 Task: Add a signature Alex Clark containing All the best, Alex Clark to email address softage.10@softage.net and add a folder IT security
Action: Mouse moved to (1299, 165)
Screenshot: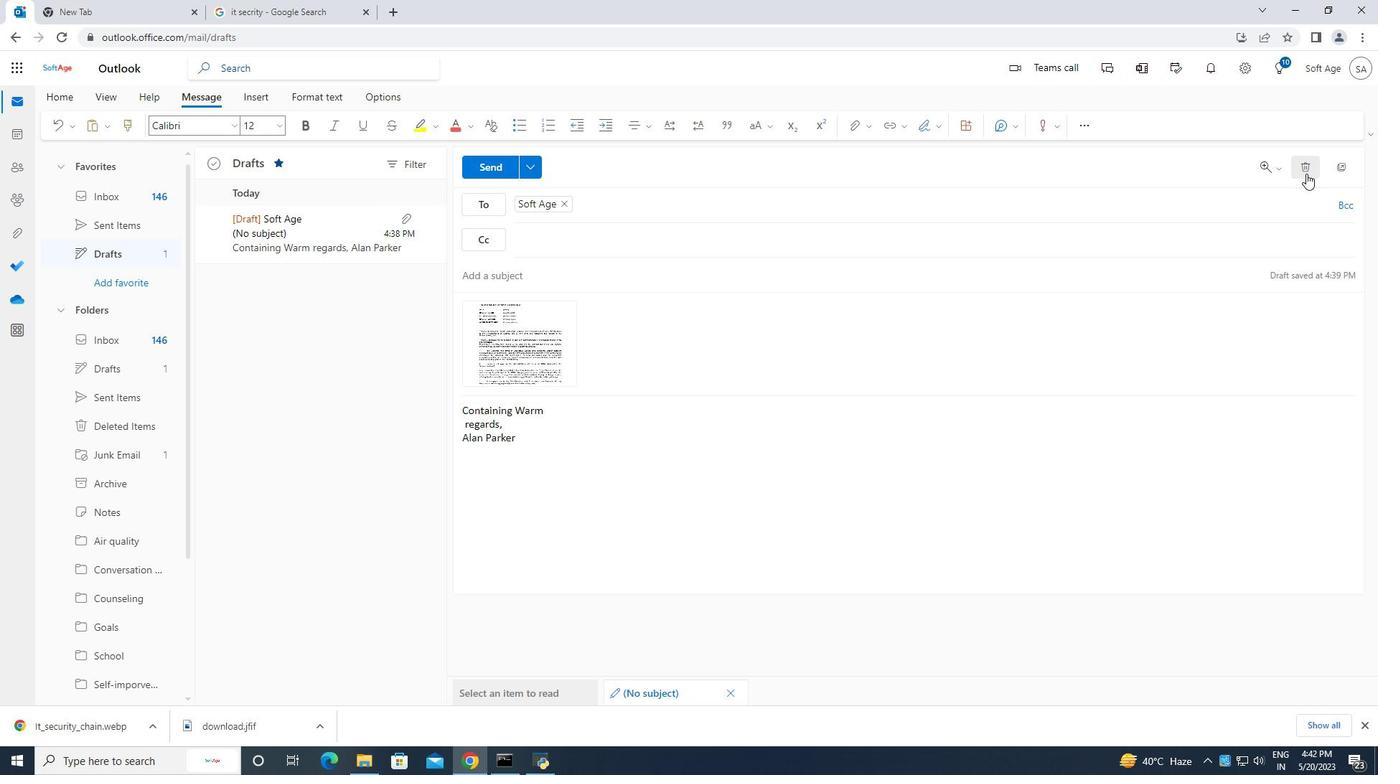 
Action: Mouse pressed left at (1299, 165)
Screenshot: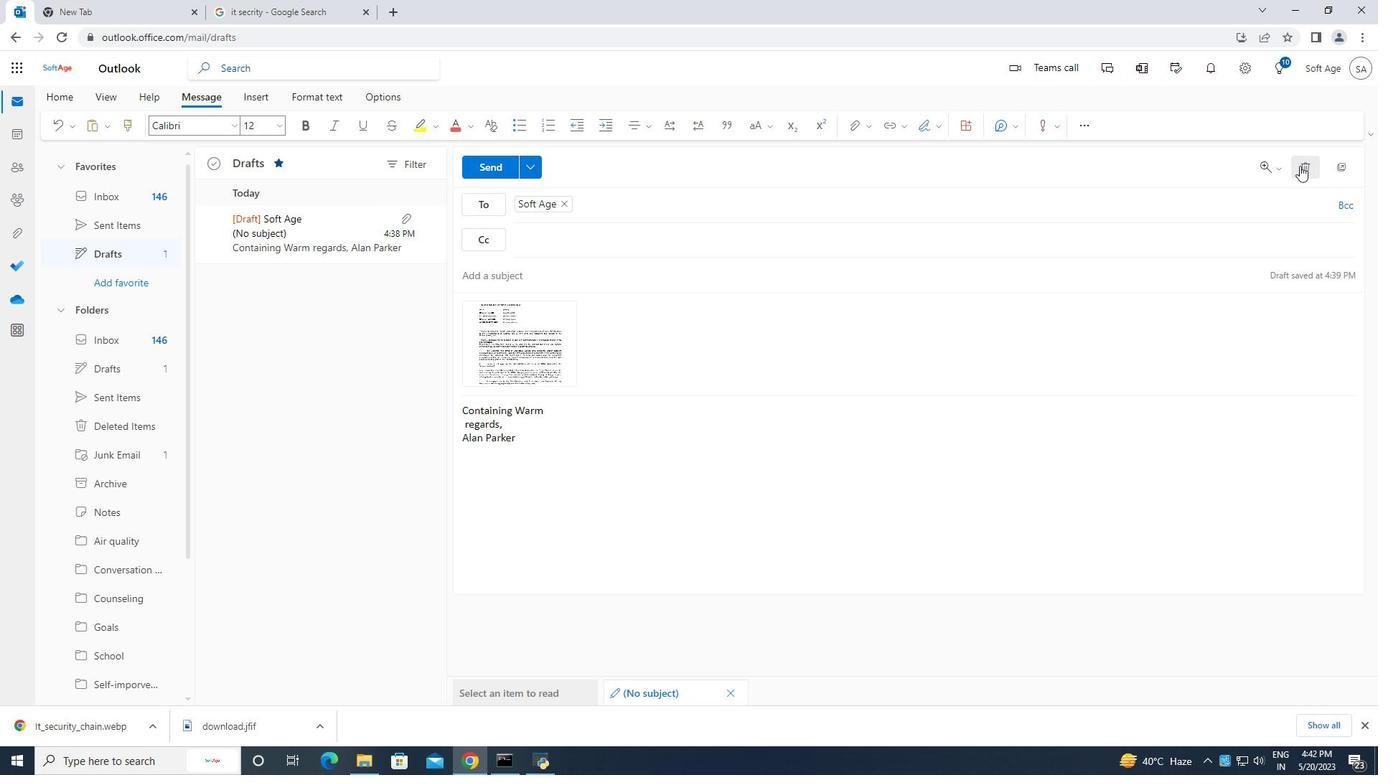 
Action: Mouse moved to (685, 410)
Screenshot: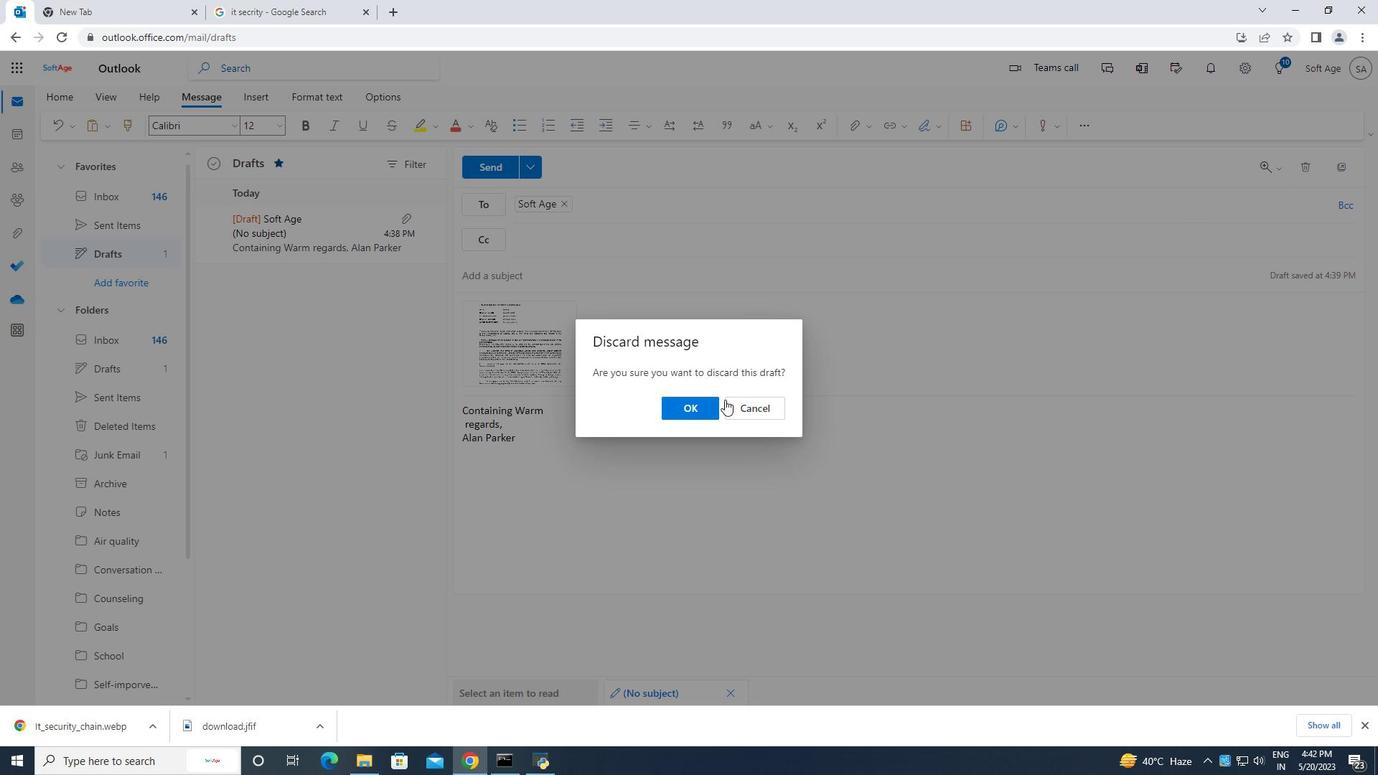 
Action: Mouse pressed left at (685, 410)
Screenshot: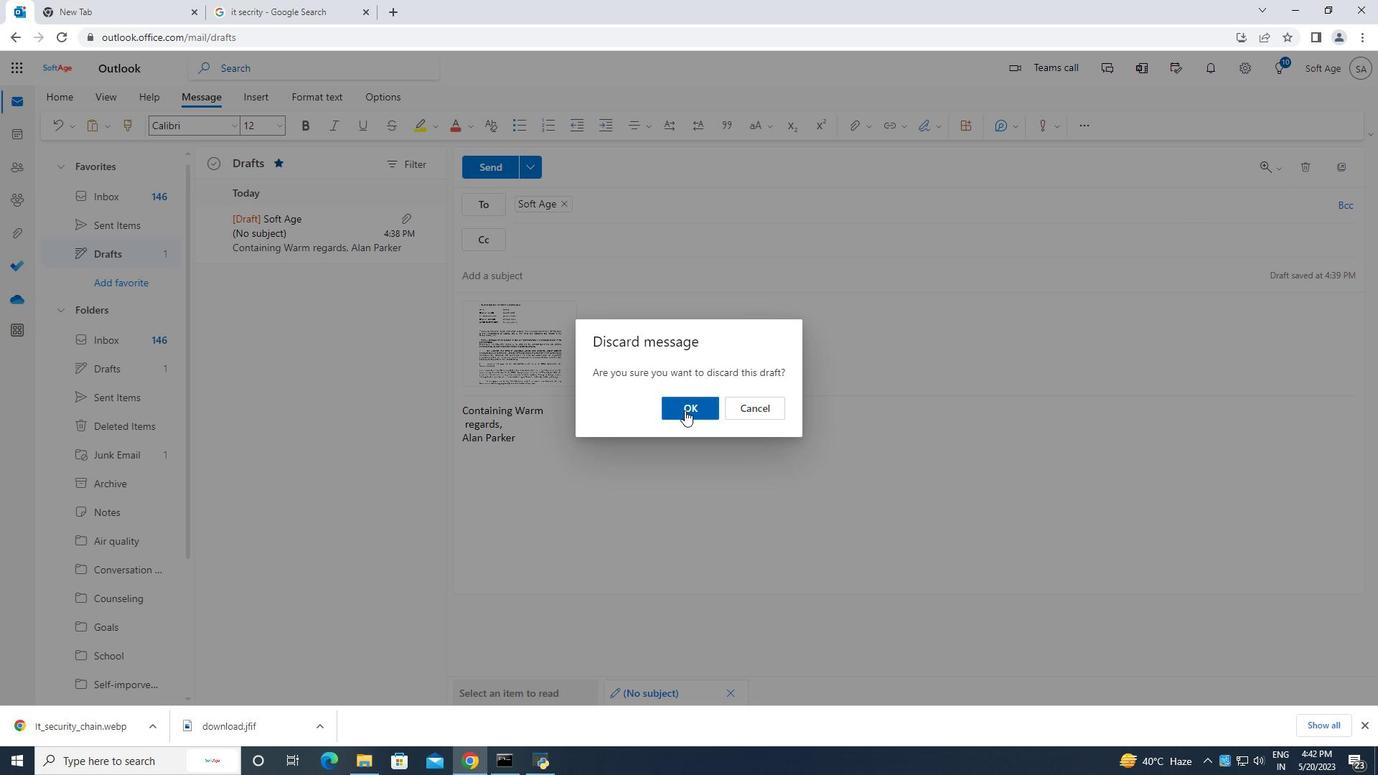 
Action: Mouse moved to (116, 125)
Screenshot: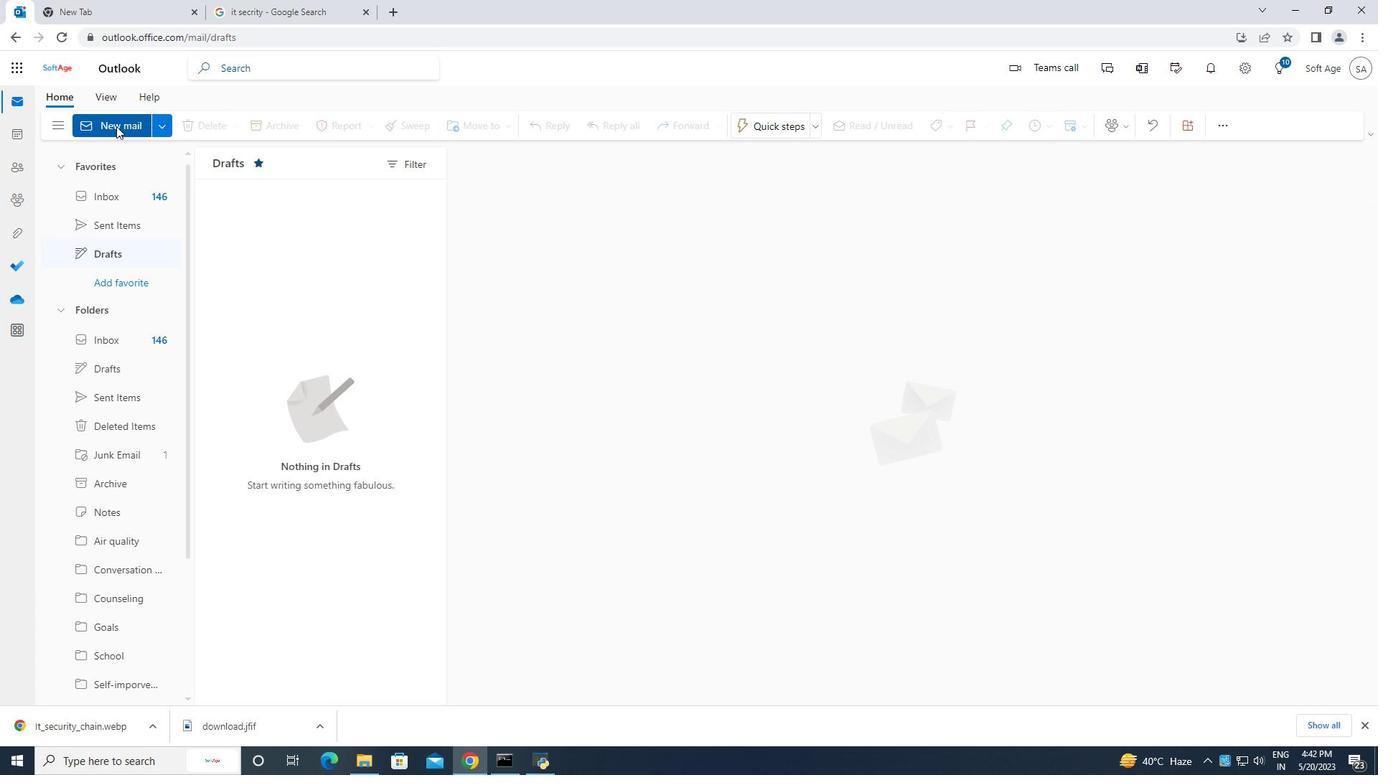 
Action: Mouse pressed left at (116, 125)
Screenshot: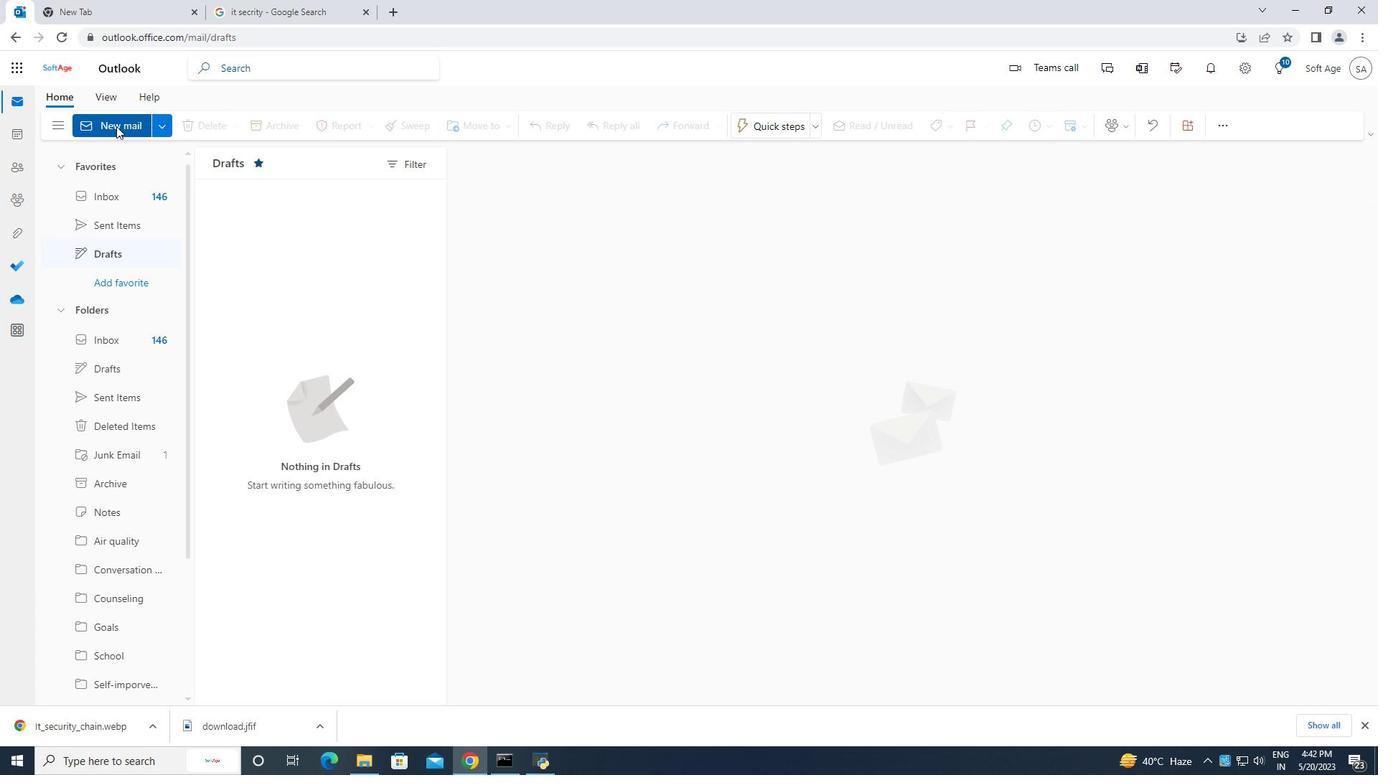 
Action: Mouse moved to (928, 125)
Screenshot: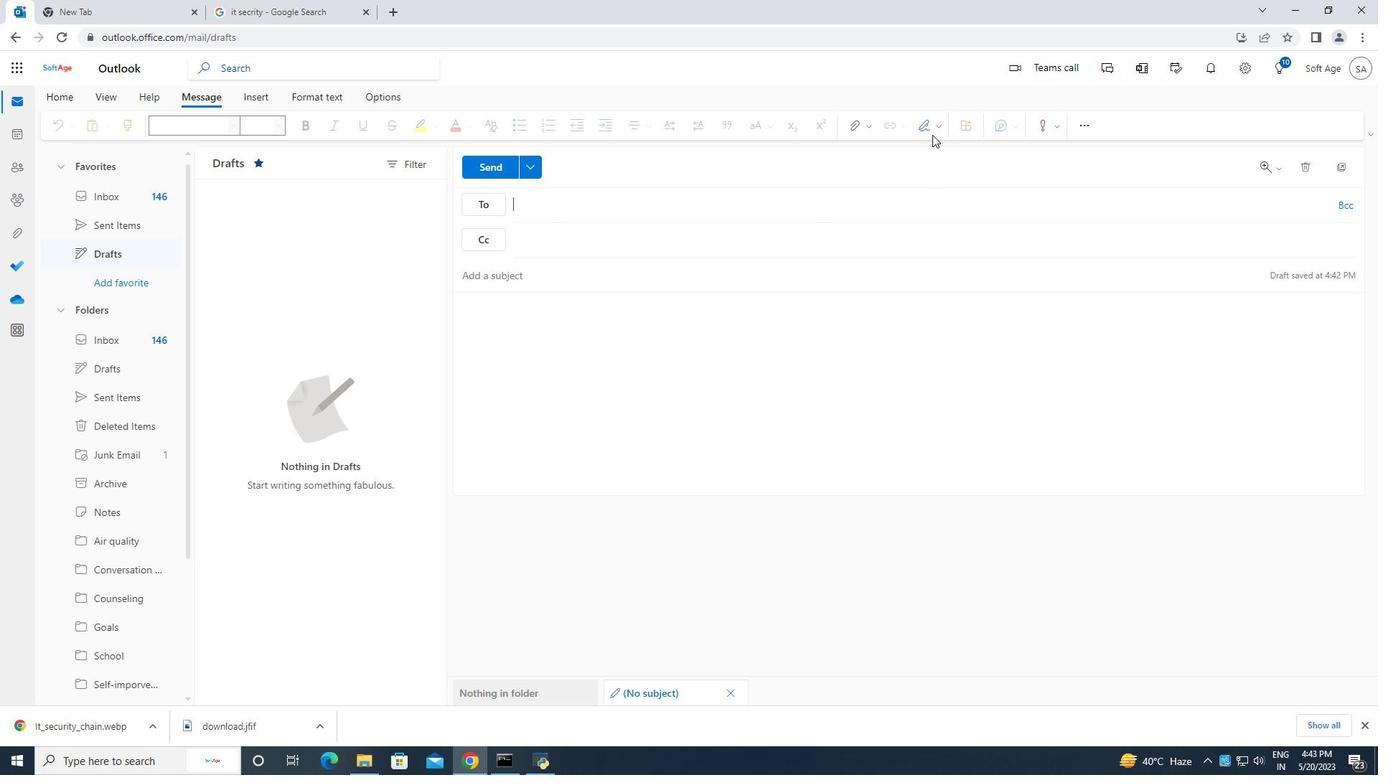 
Action: Mouse pressed left at (928, 125)
Screenshot: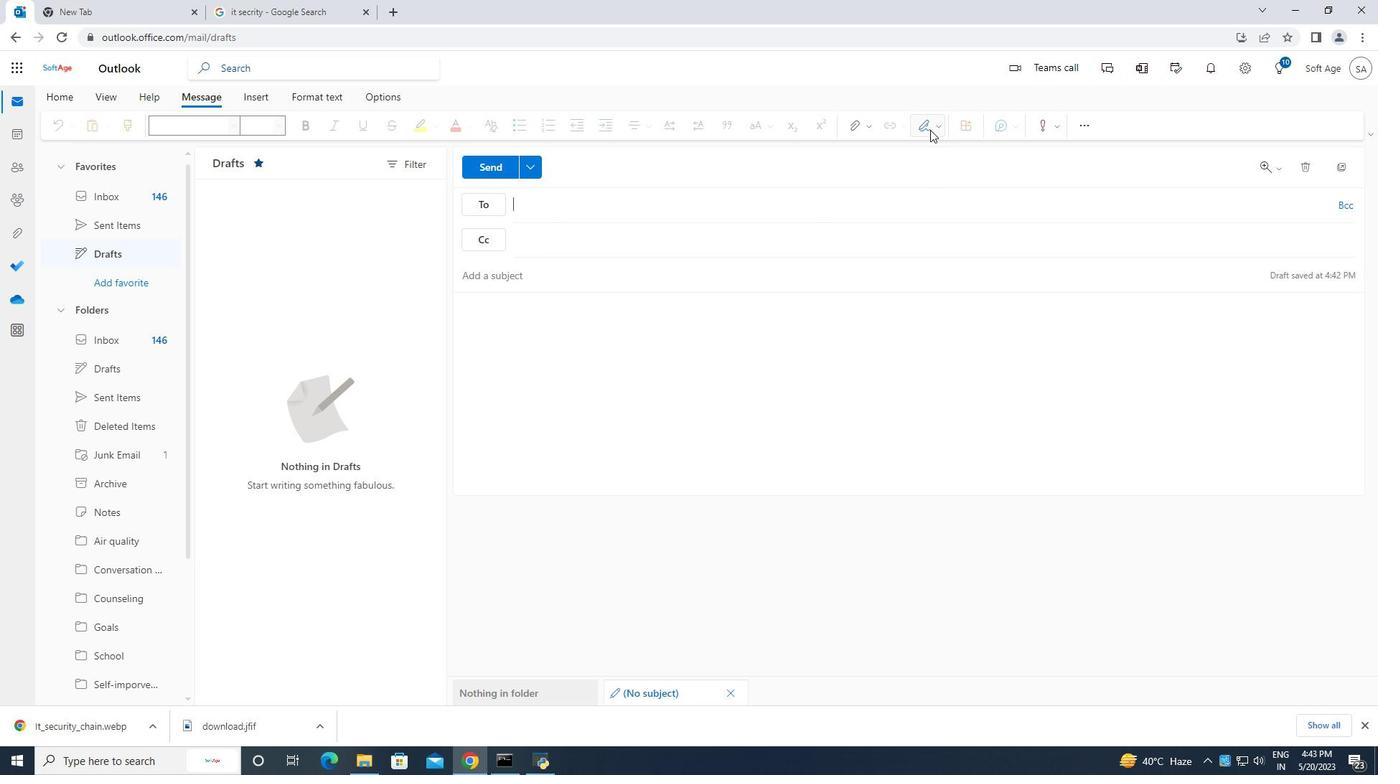 
Action: Mouse moved to (906, 180)
Screenshot: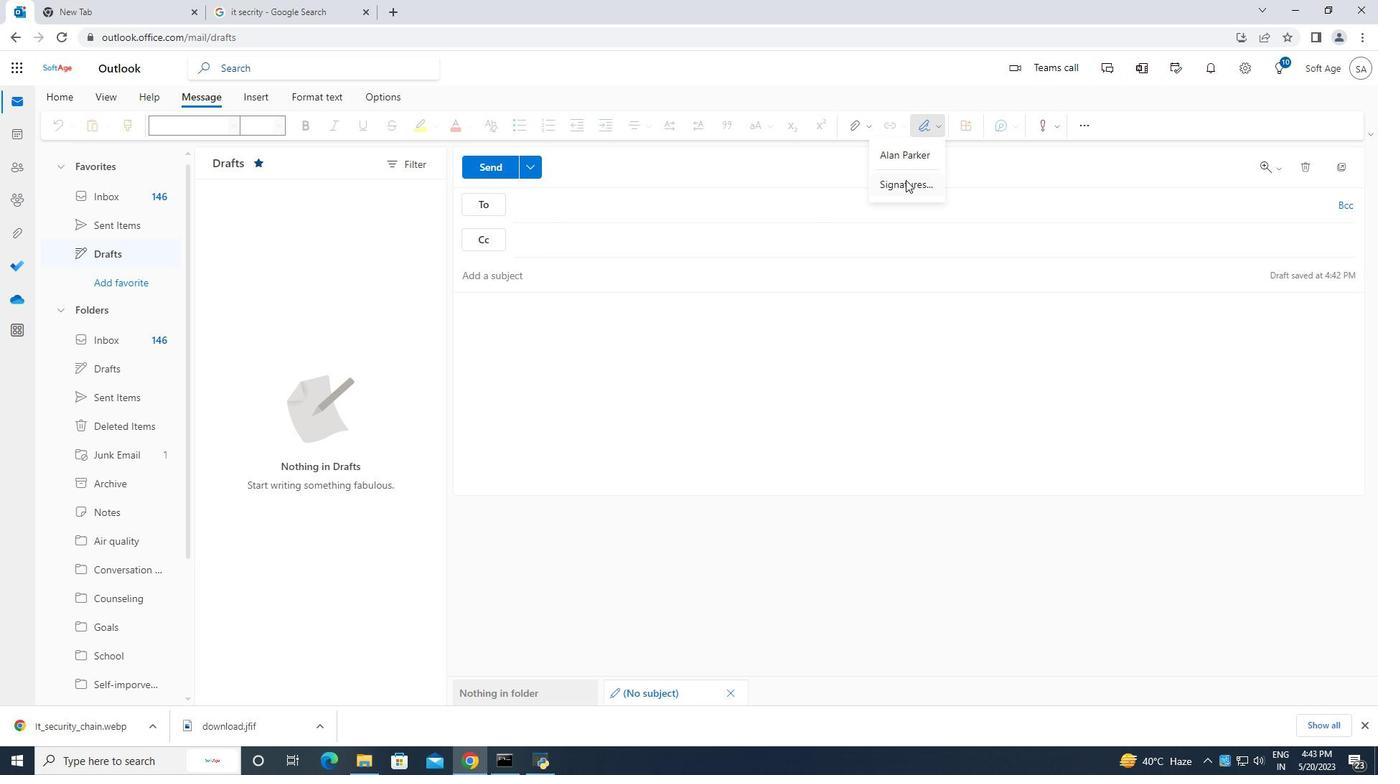 
Action: Mouse pressed left at (906, 180)
Screenshot: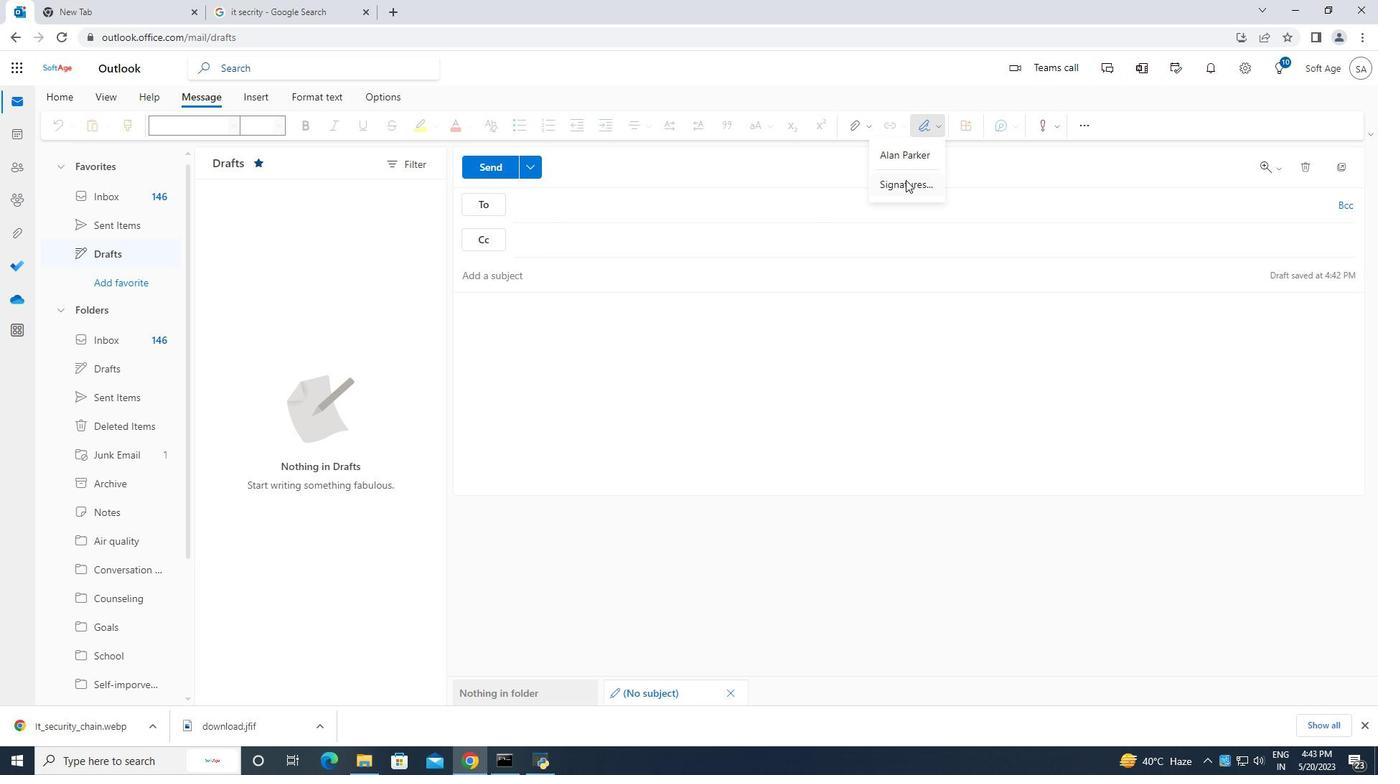 
Action: Mouse moved to (975, 243)
Screenshot: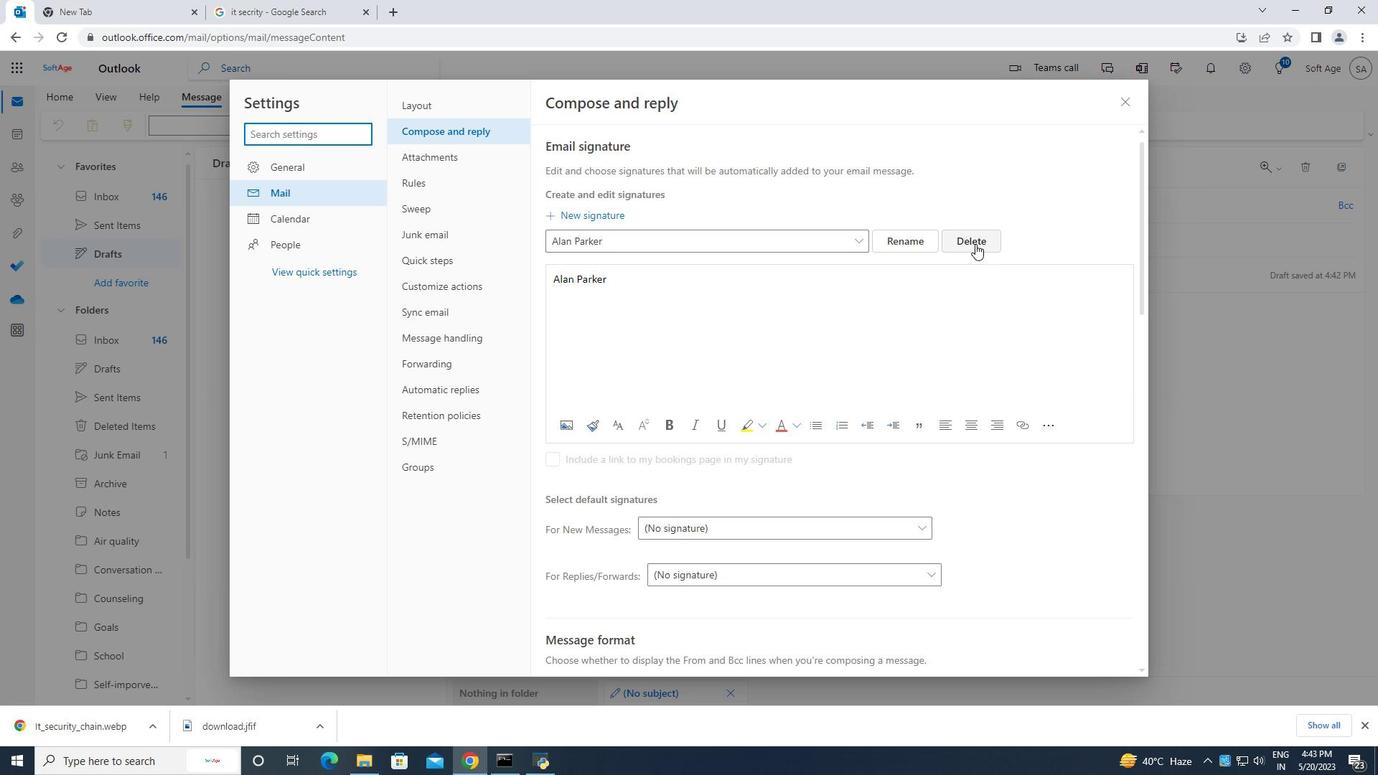 
Action: Mouse pressed left at (975, 243)
Screenshot: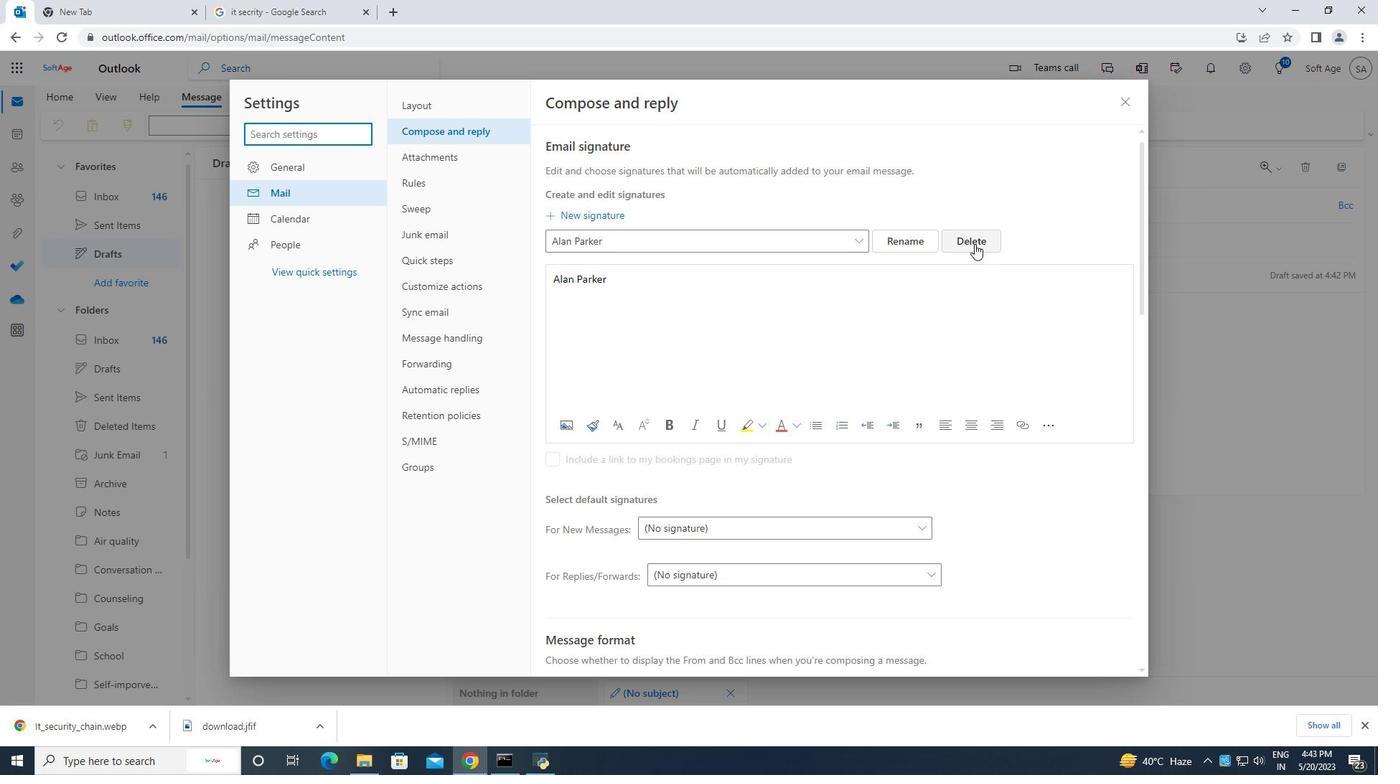 
Action: Mouse moved to (612, 238)
Screenshot: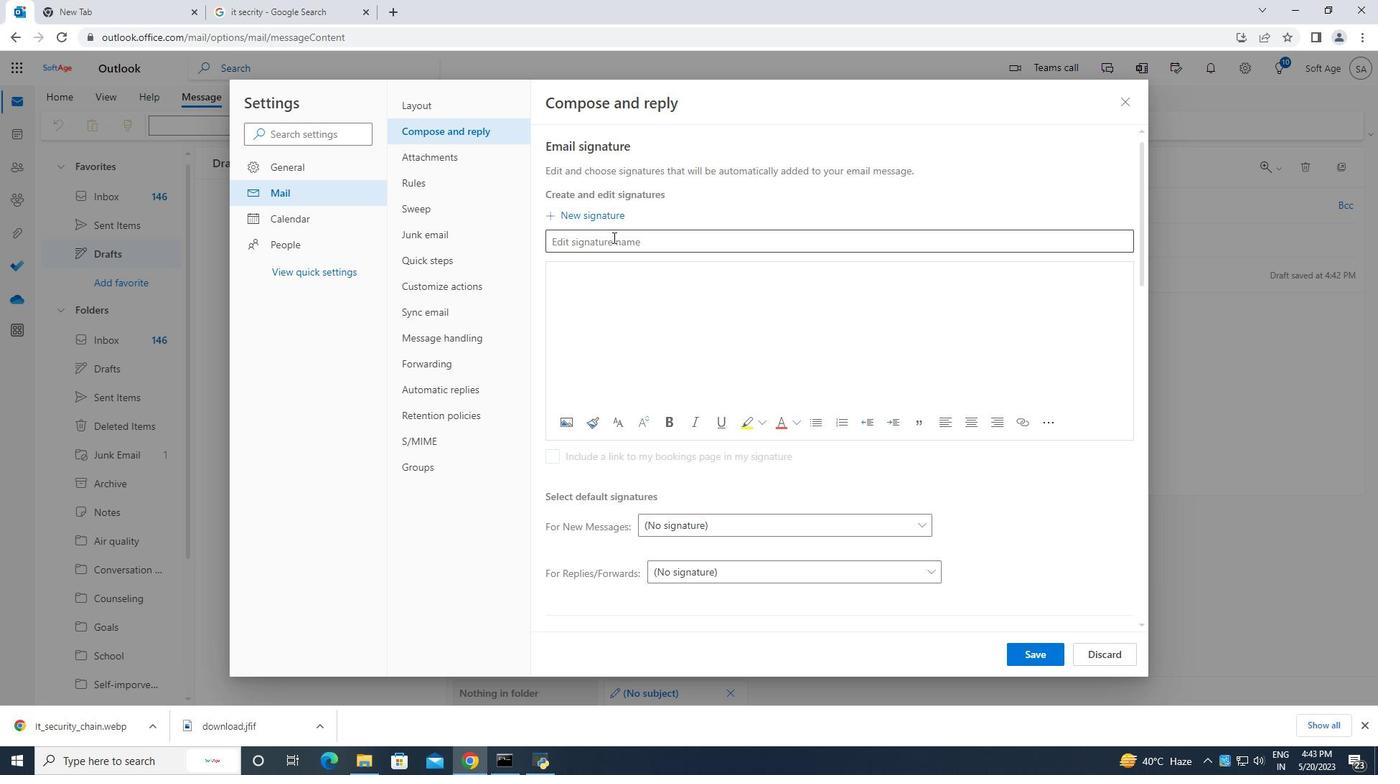 
Action: Mouse pressed left at (612, 238)
Screenshot: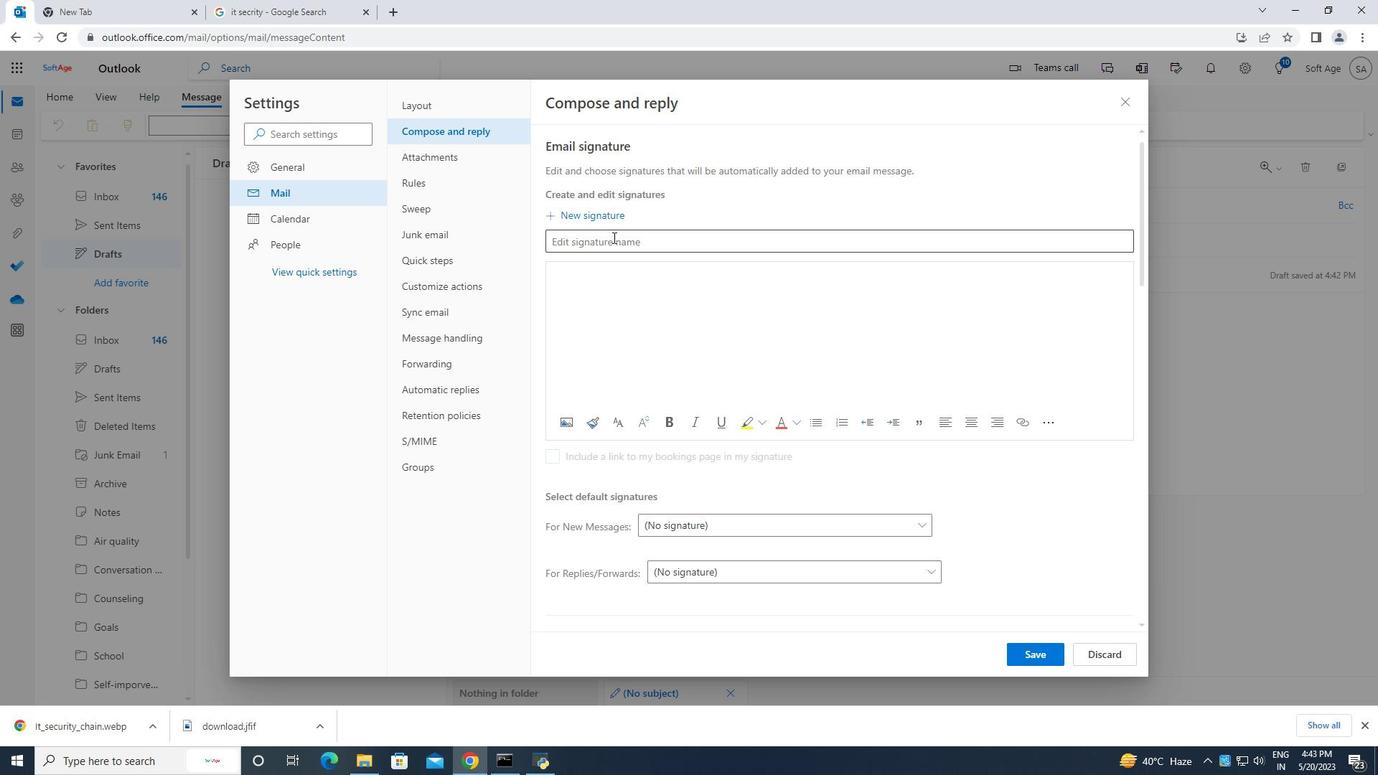 
Action: Mouse moved to (612, 239)
Screenshot: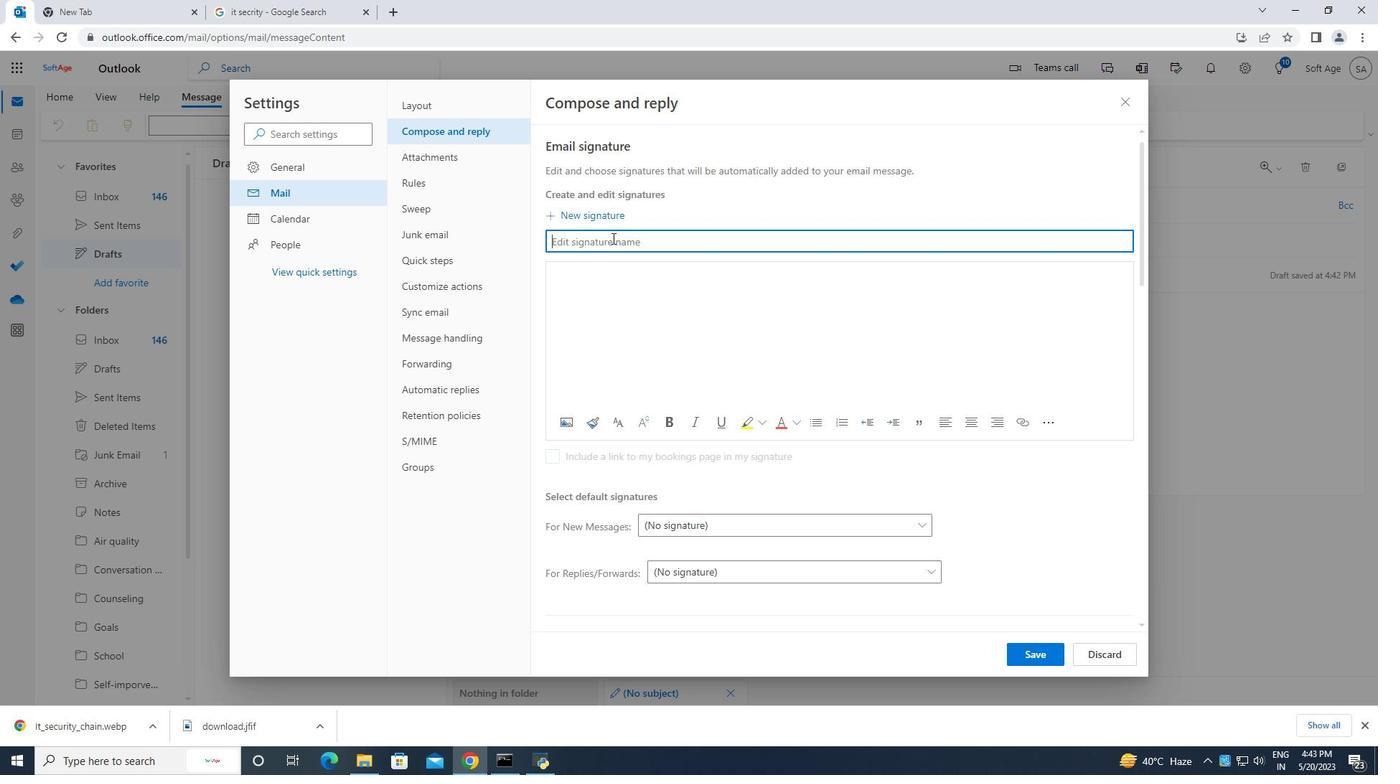 
Action: Key pressed <Key.caps_lock>A<Key.caps_lock>lex<Key.space><Key.caps_lock>C<Key.caps_lock>lark<Key.space>
Screenshot: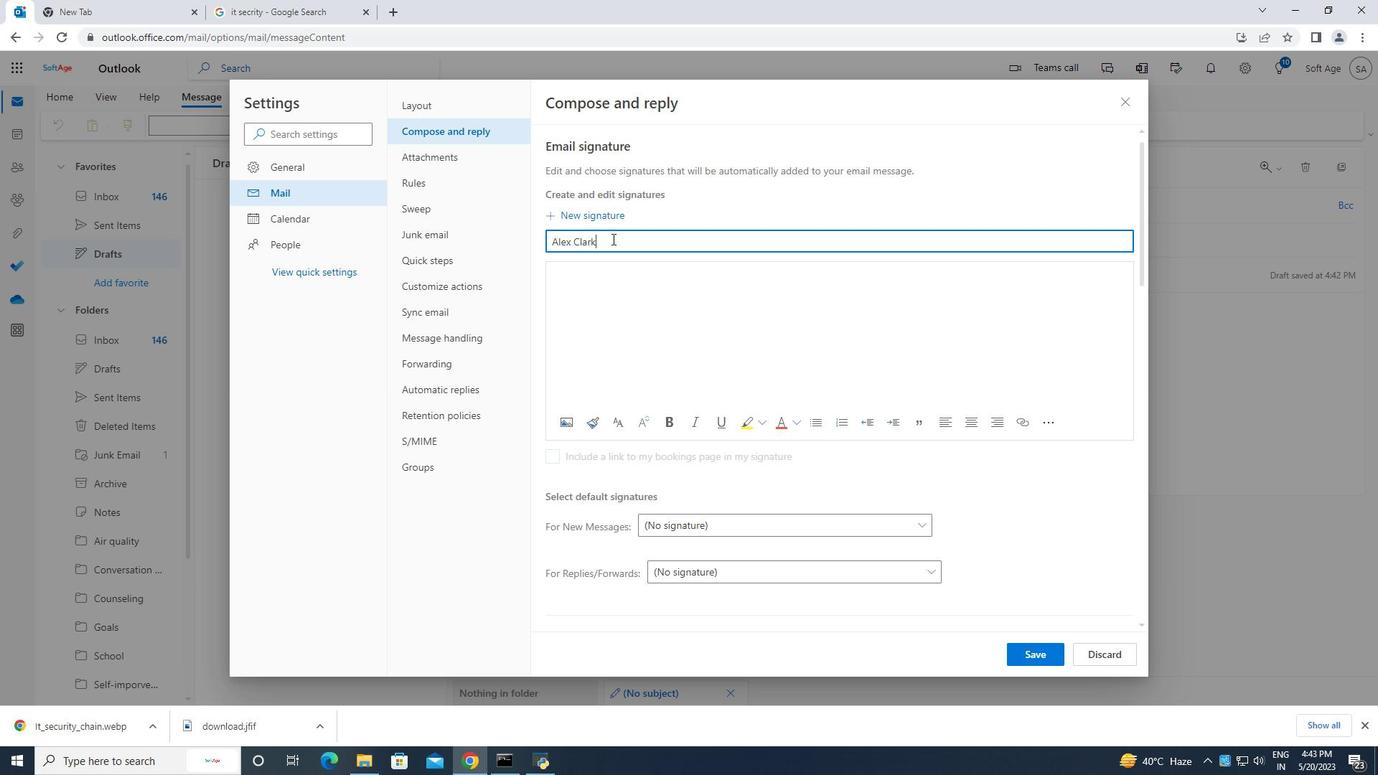 
Action: Mouse moved to (618, 277)
Screenshot: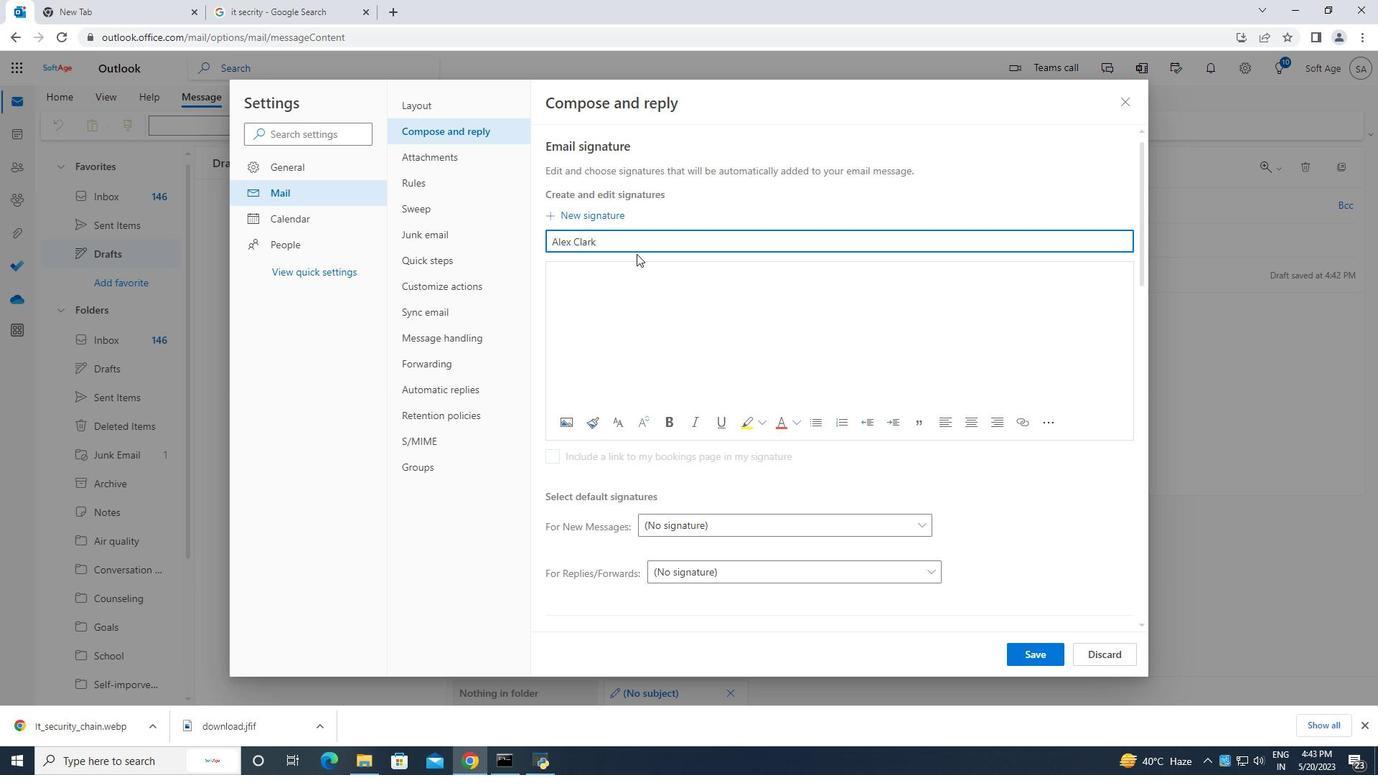 
Action: Mouse pressed left at (618, 277)
Screenshot: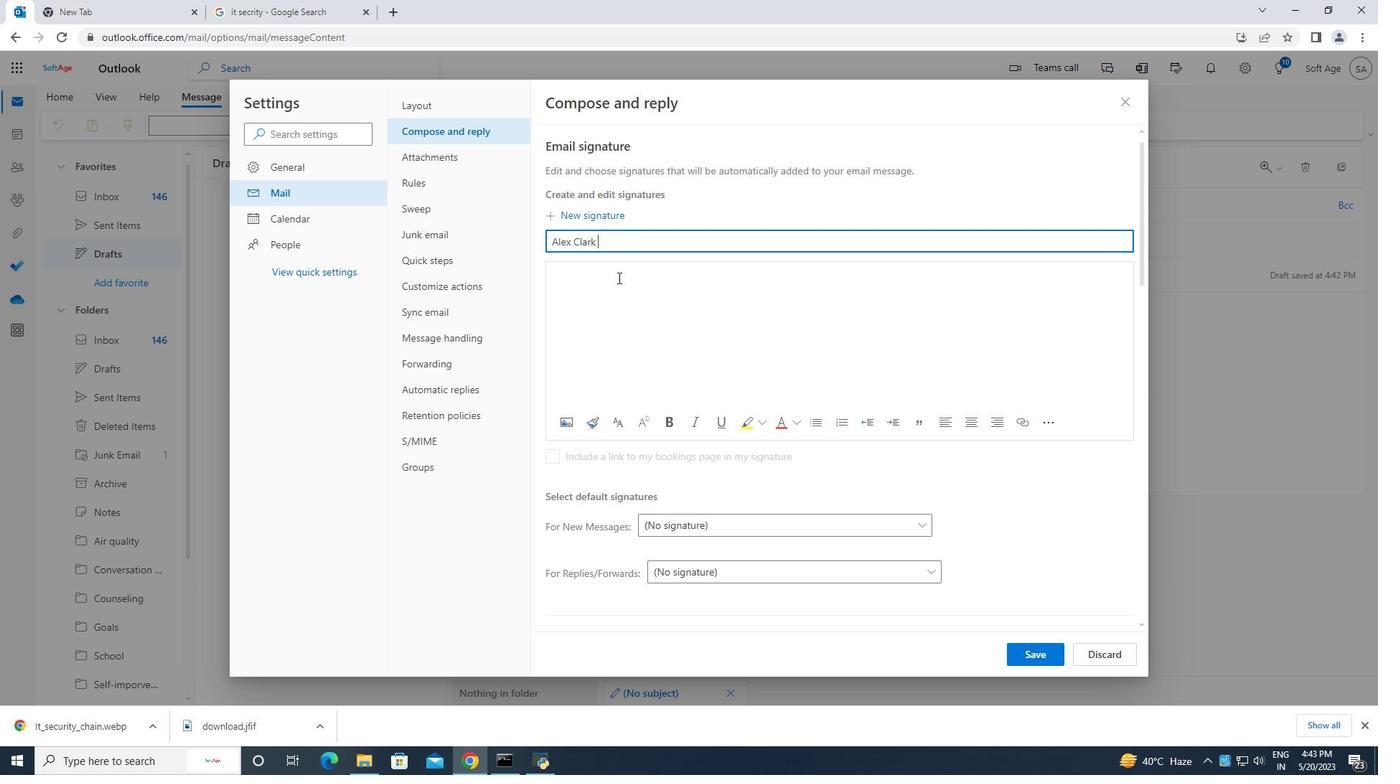 
Action: Key pressed <Key.caps_lock>A<Key.caps_lock>lex<Key.space><Key.caps_lock>C<Key.caps_lock>lark
Screenshot: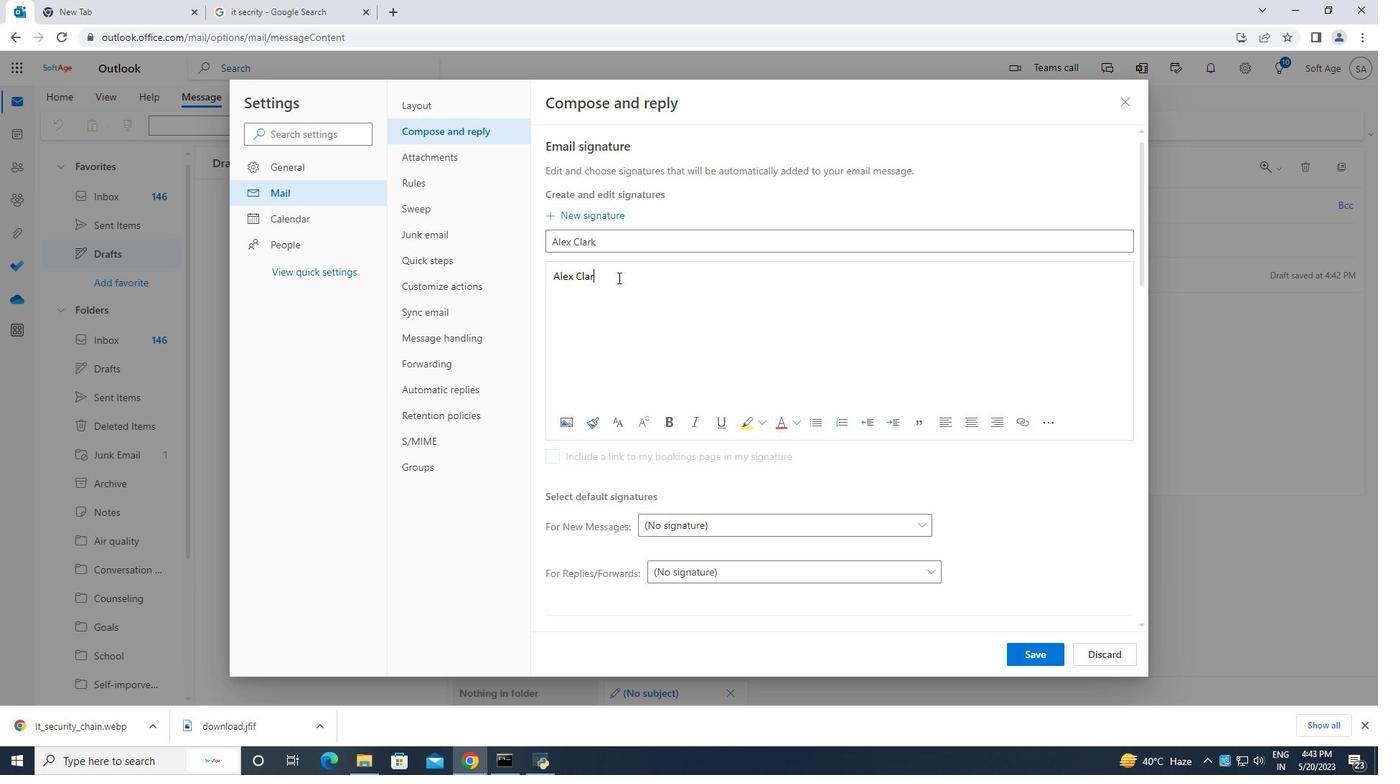 
Action: Mouse moved to (1027, 652)
Screenshot: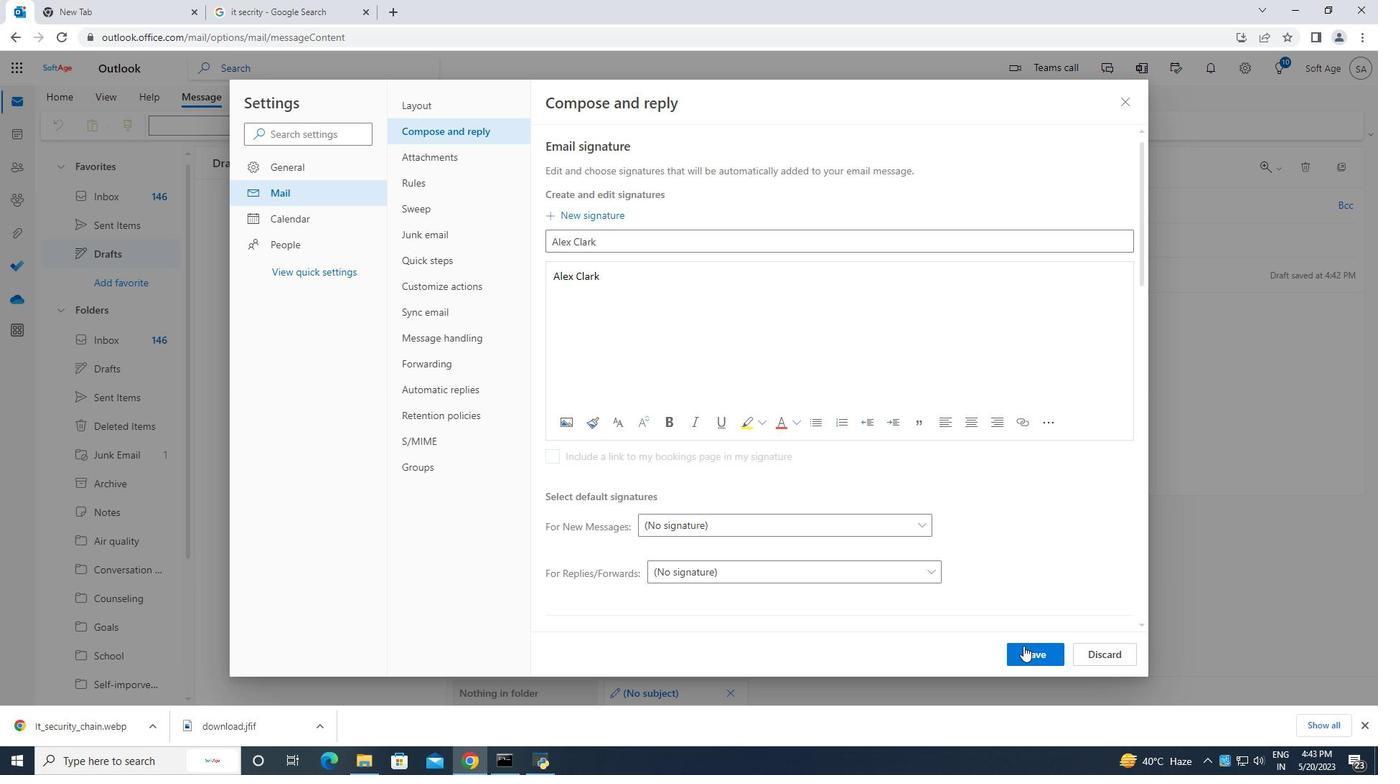 
Action: Mouse pressed left at (1027, 652)
Screenshot: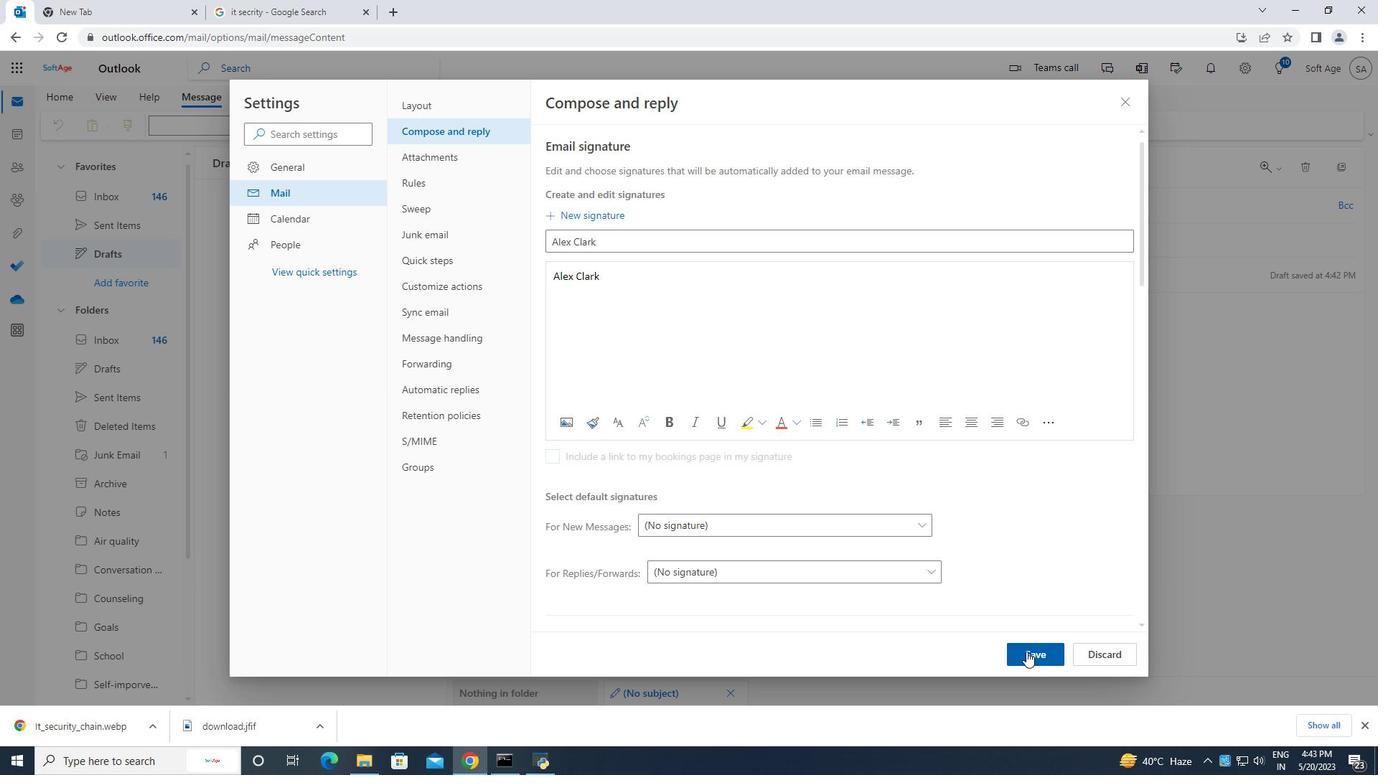 
Action: Mouse moved to (1121, 105)
Screenshot: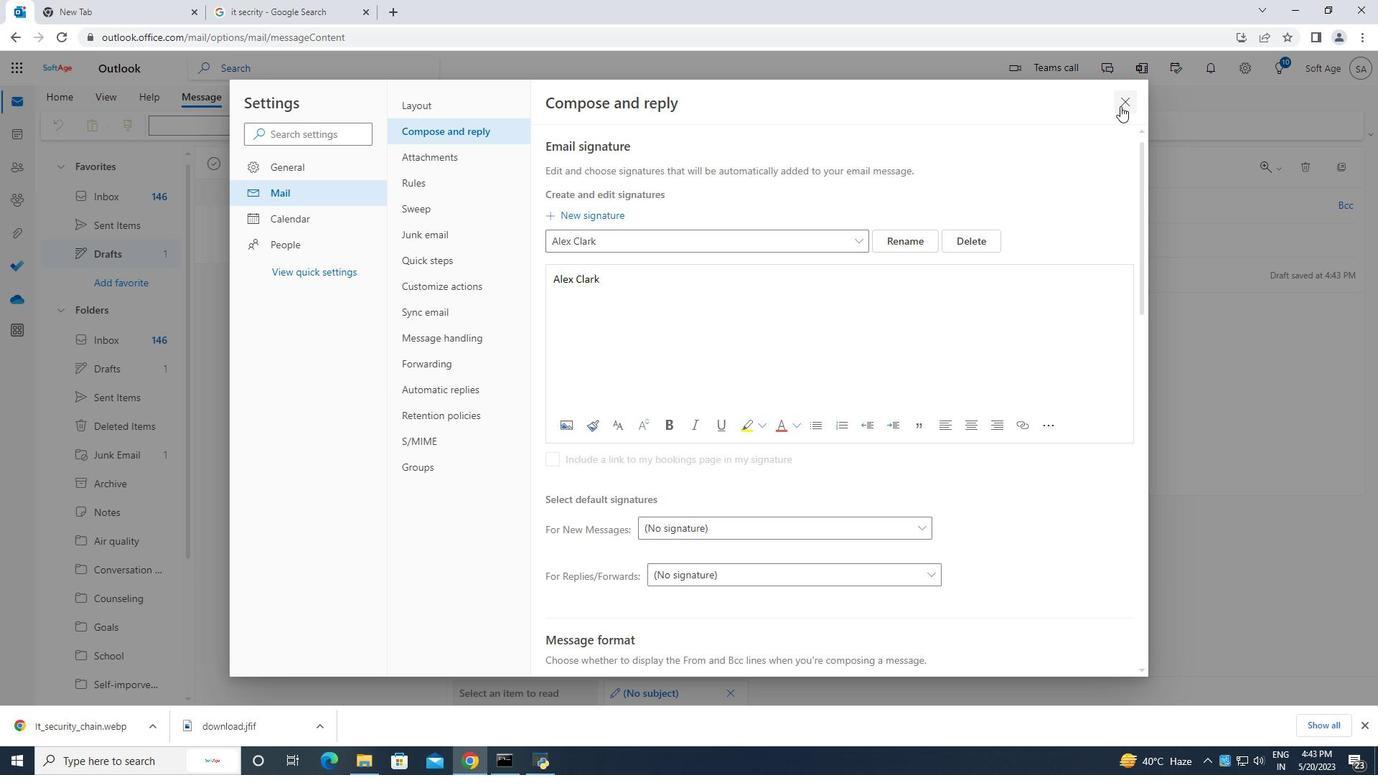 
Action: Mouse pressed left at (1121, 105)
Screenshot: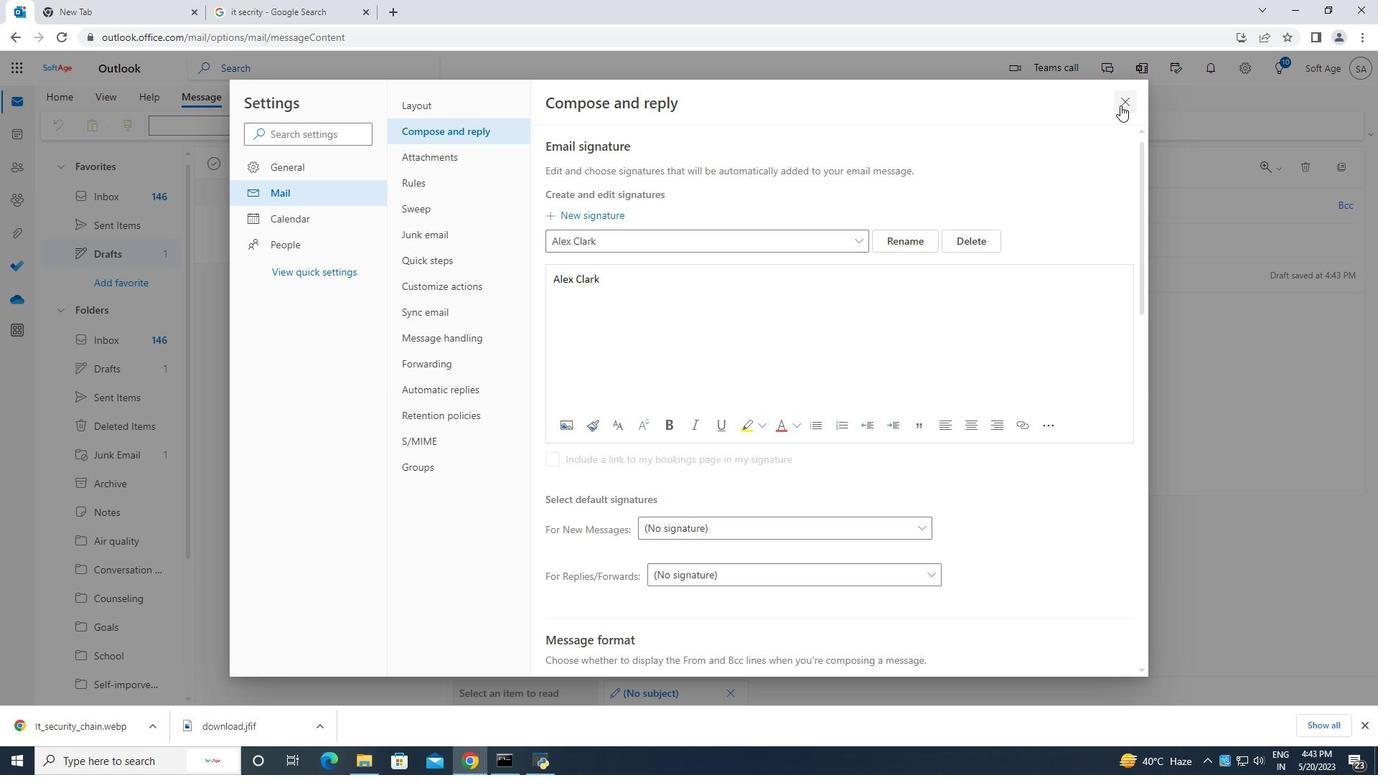 
Action: Mouse moved to (940, 122)
Screenshot: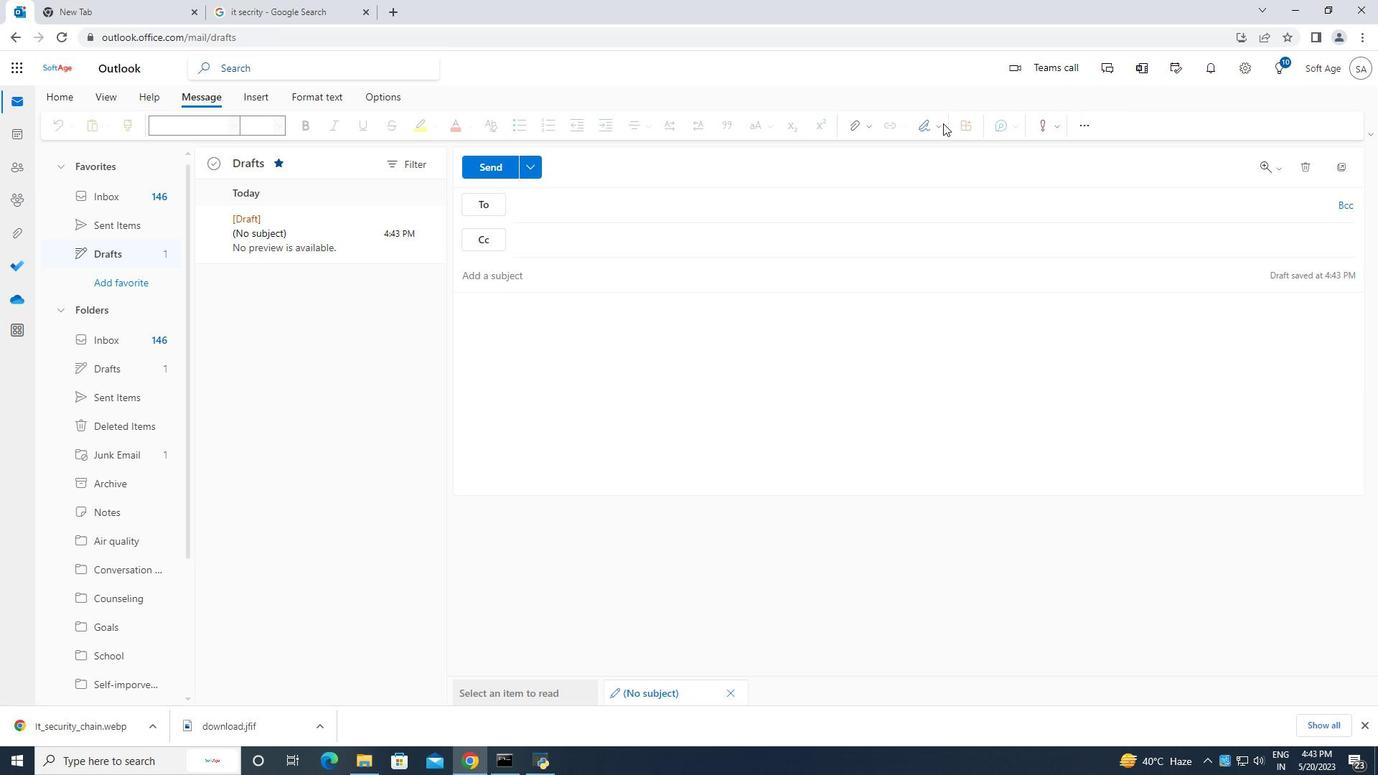 
Action: Mouse pressed left at (940, 122)
Screenshot: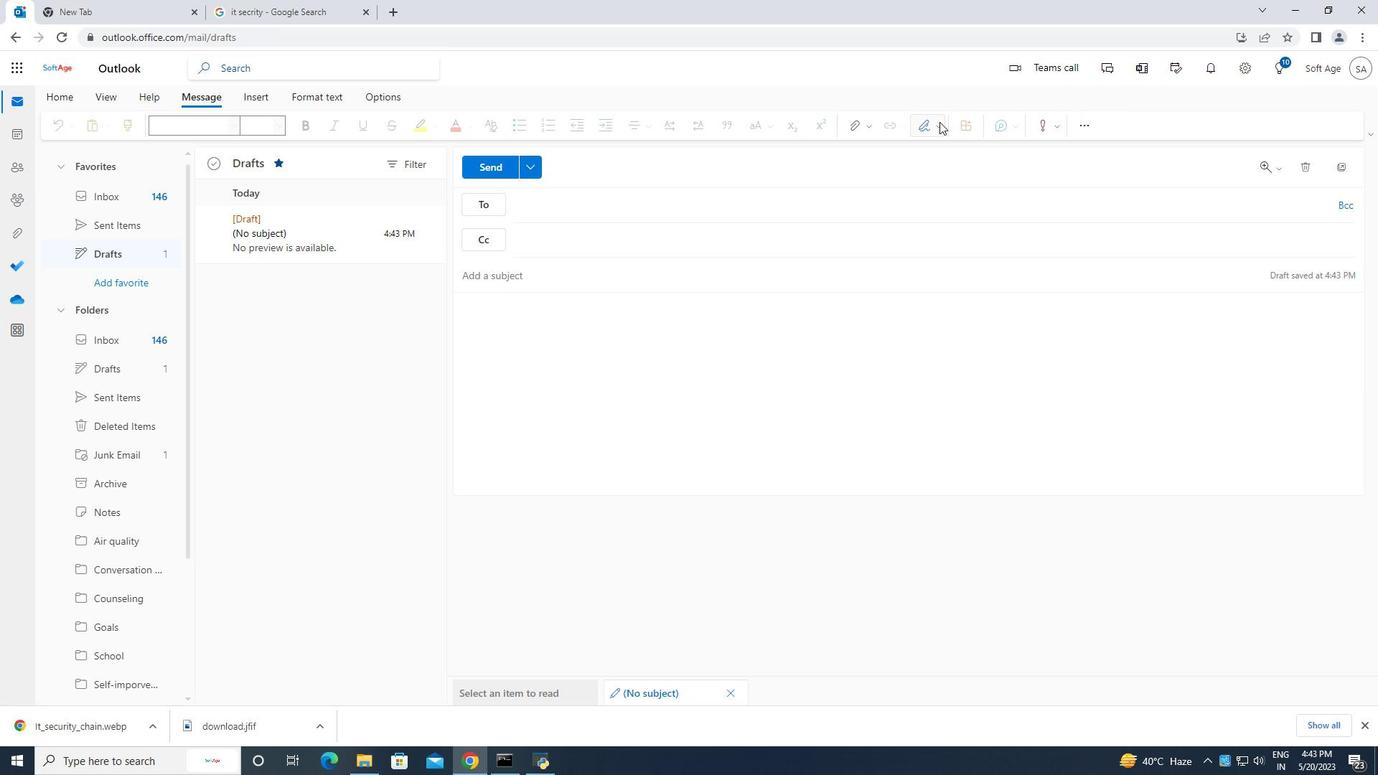 
Action: Mouse moved to (913, 151)
Screenshot: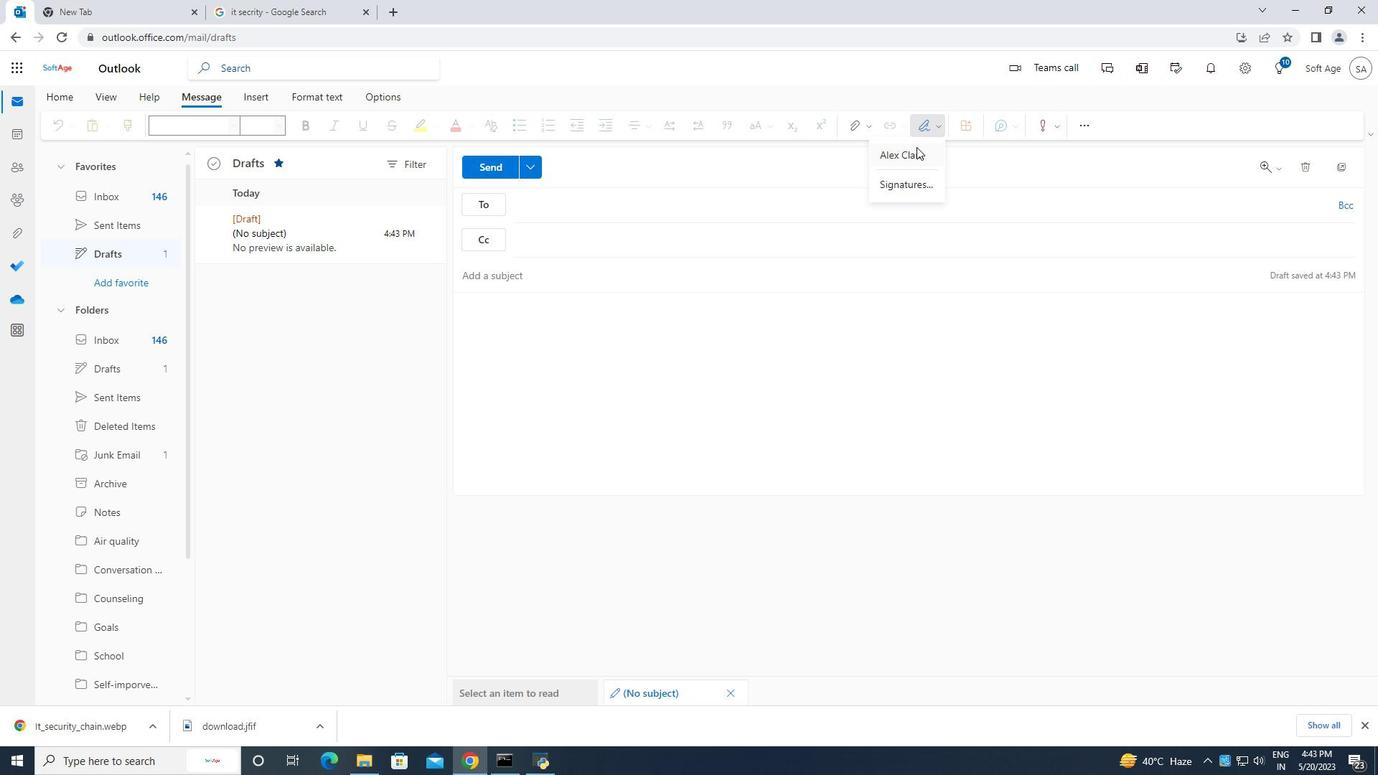 
Action: Mouse pressed left at (913, 151)
Screenshot: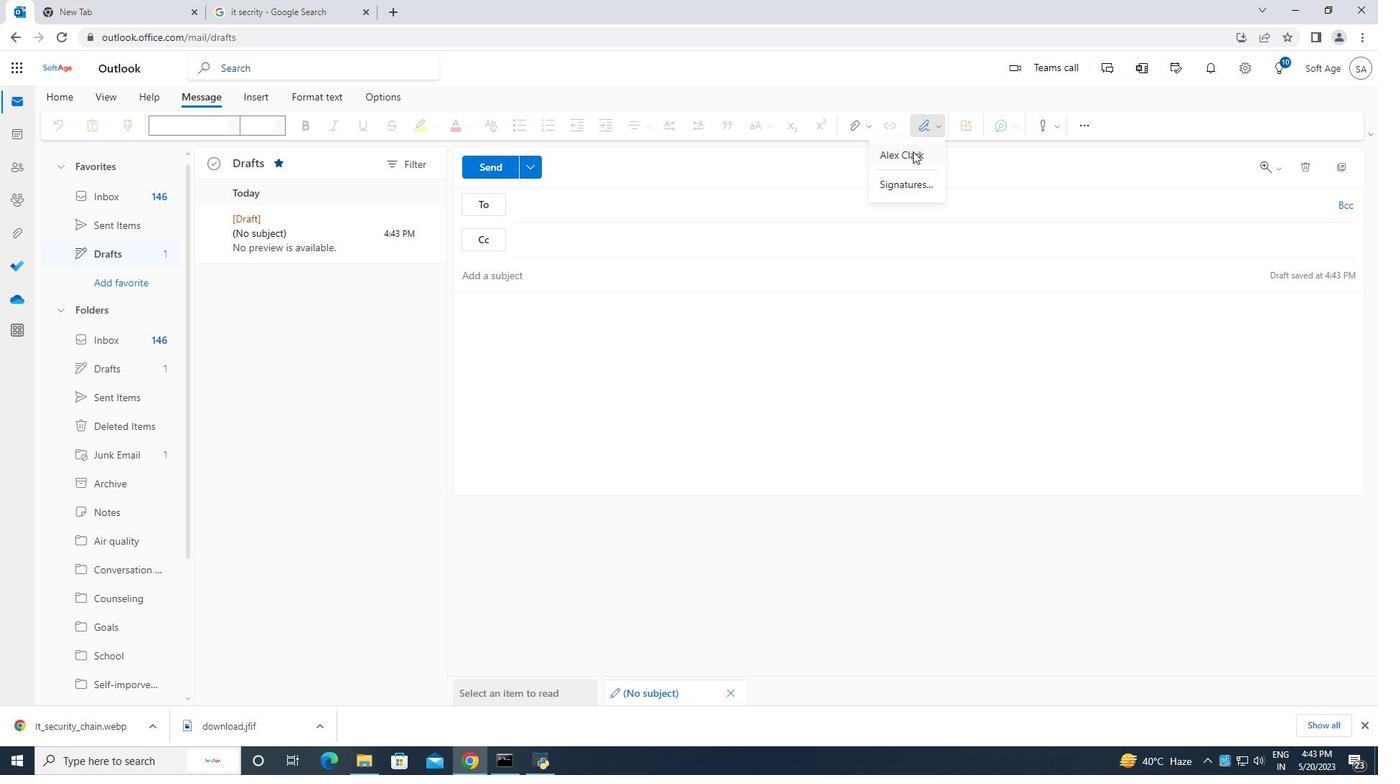 
Action: Mouse moved to (501, 277)
Screenshot: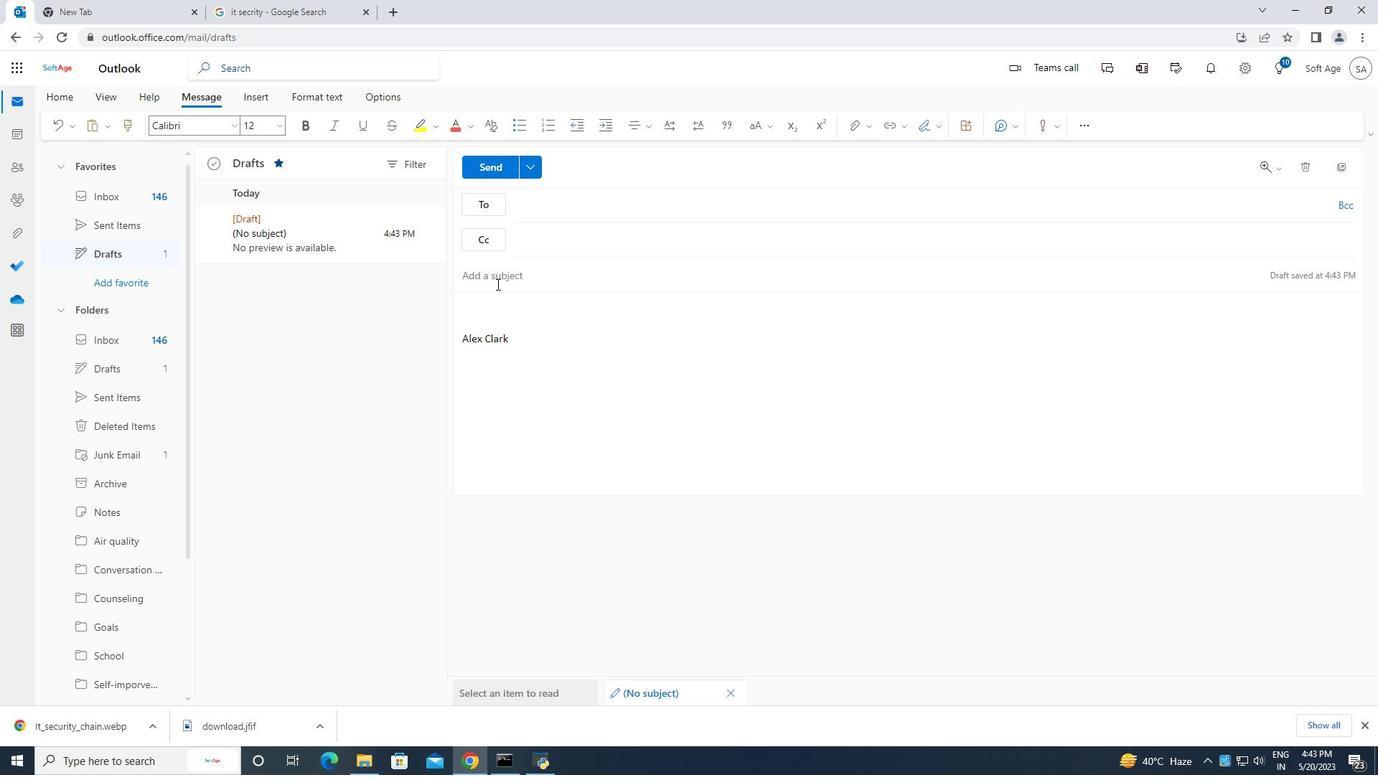 
Action: Mouse pressed left at (501, 277)
Screenshot: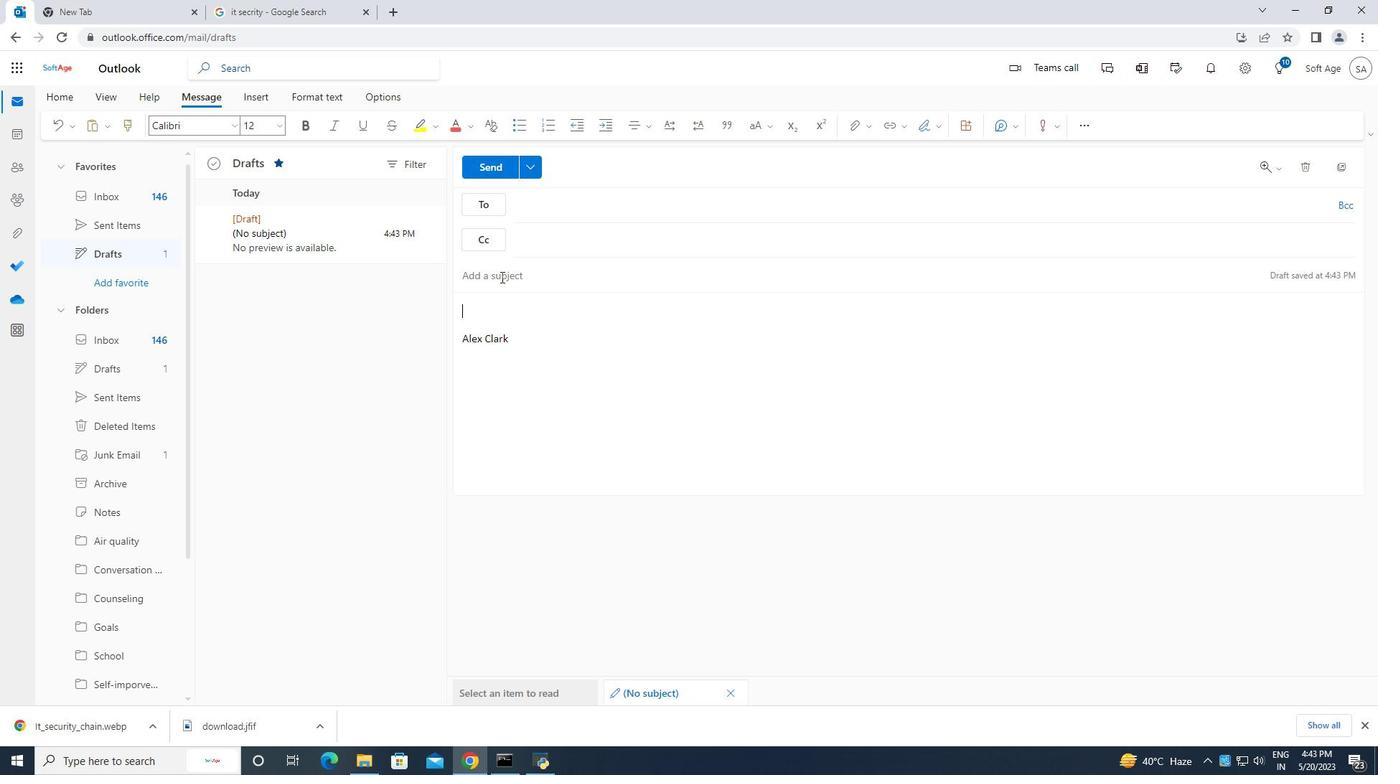 
Action: Mouse moved to (506, 317)
Screenshot: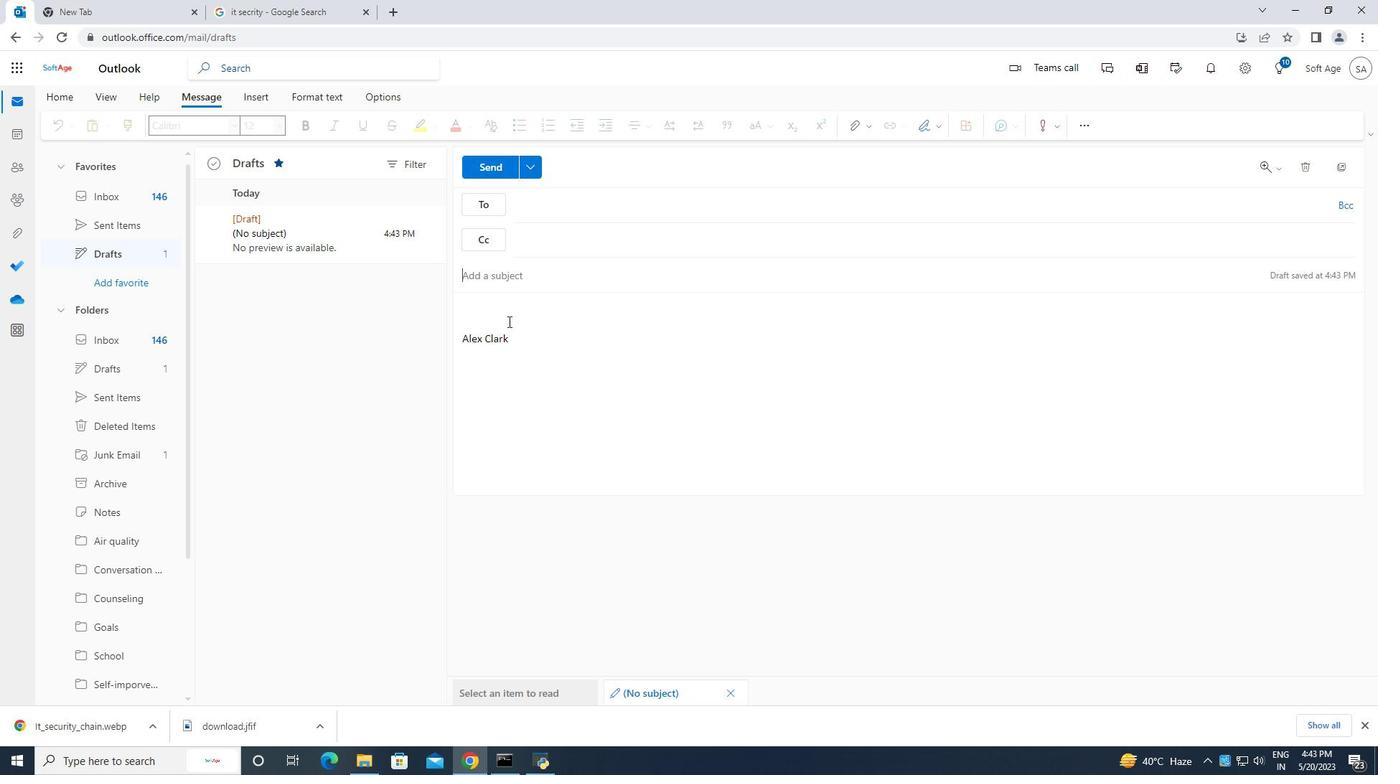 
Action: Mouse pressed left at (506, 317)
Screenshot: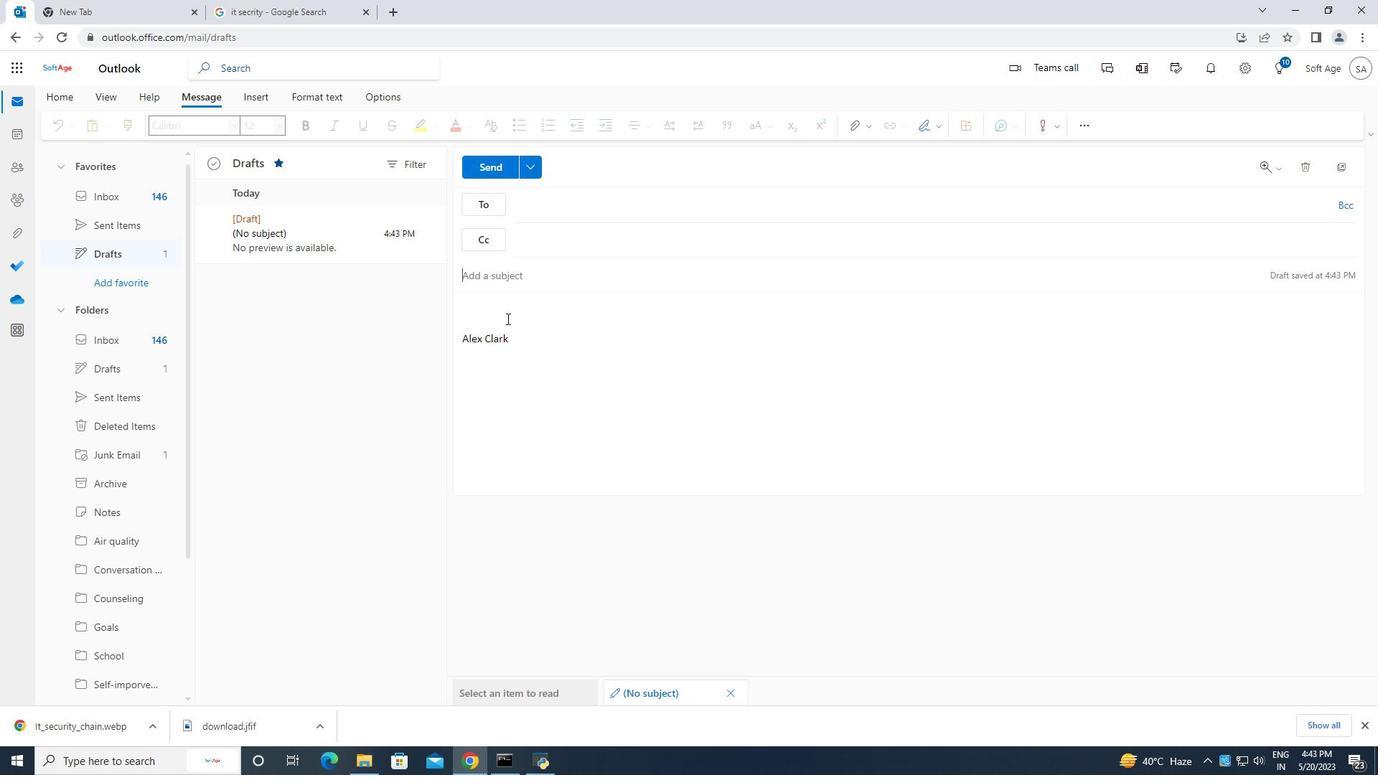 
Action: Key pressed <Key.caps_lock>C<Key.caps_lock>ontaining<Key.space>all<Key.space>the<Key.space>best,<Key.space>
Screenshot: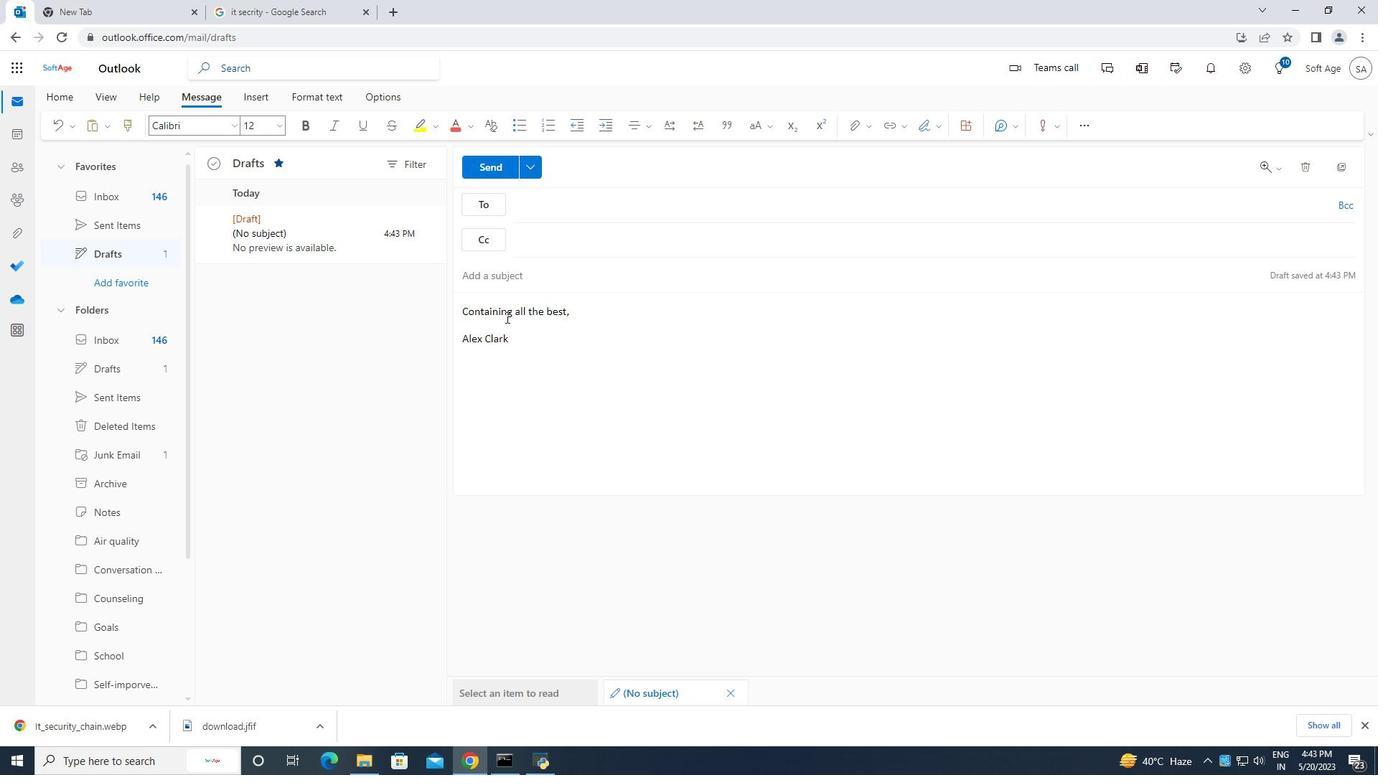 
Action: Mouse moved to (537, 203)
Screenshot: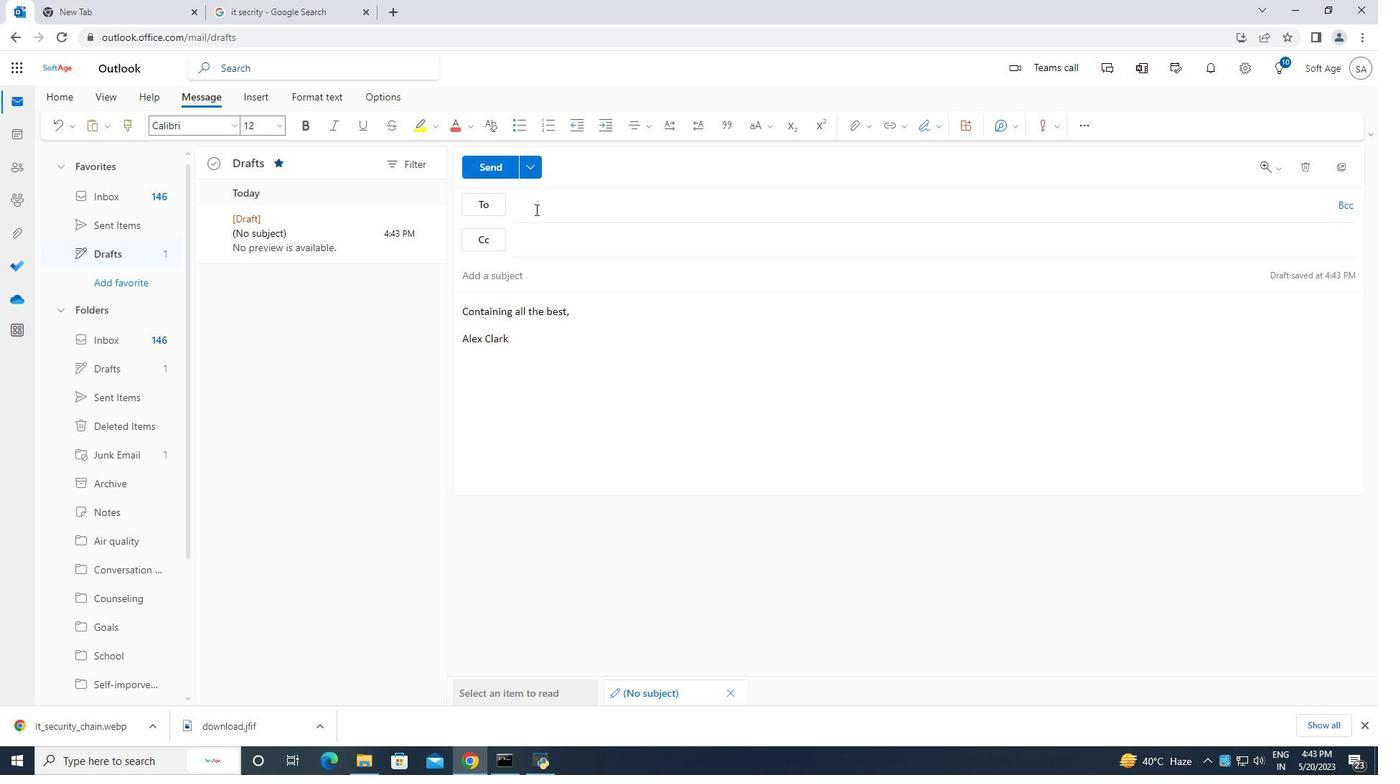 
Action: Mouse pressed left at (537, 203)
Screenshot: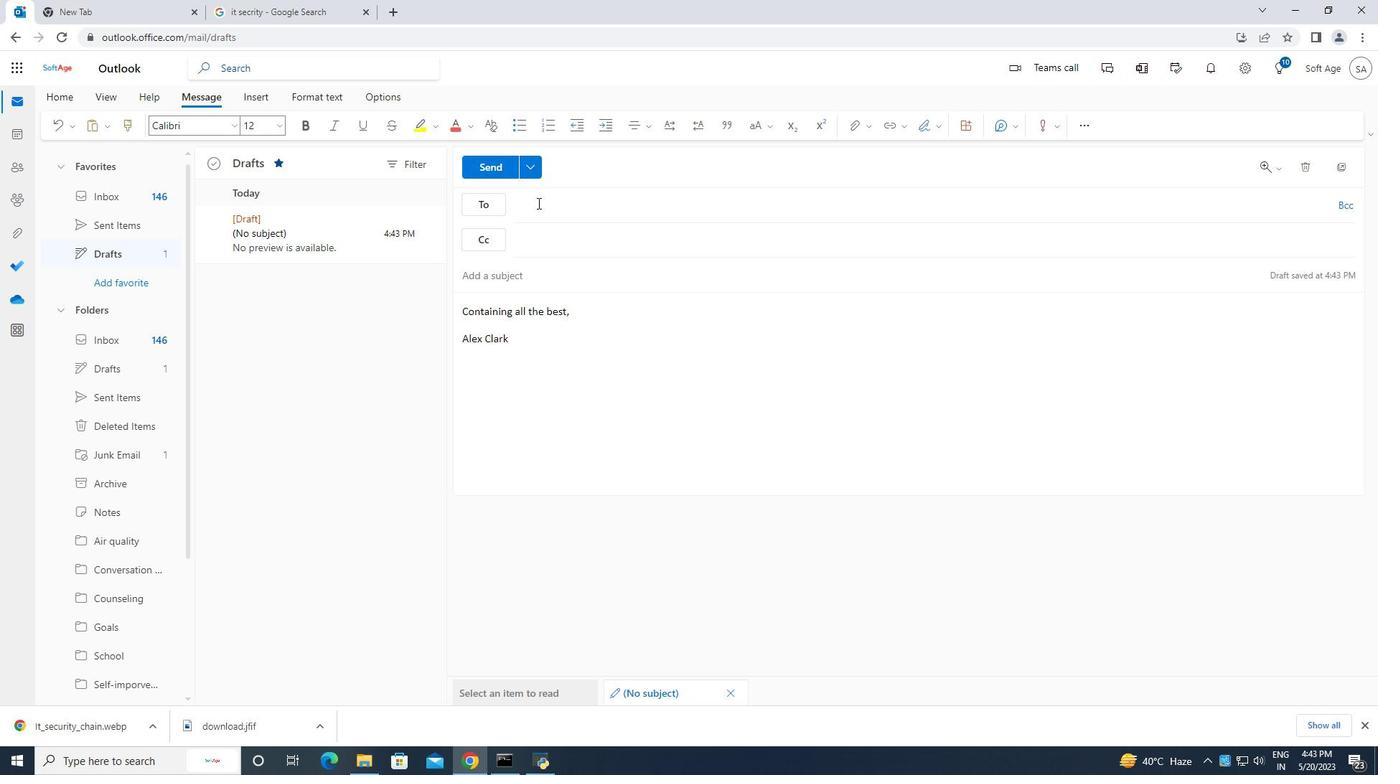 
Action: Key pressed softag
Screenshot: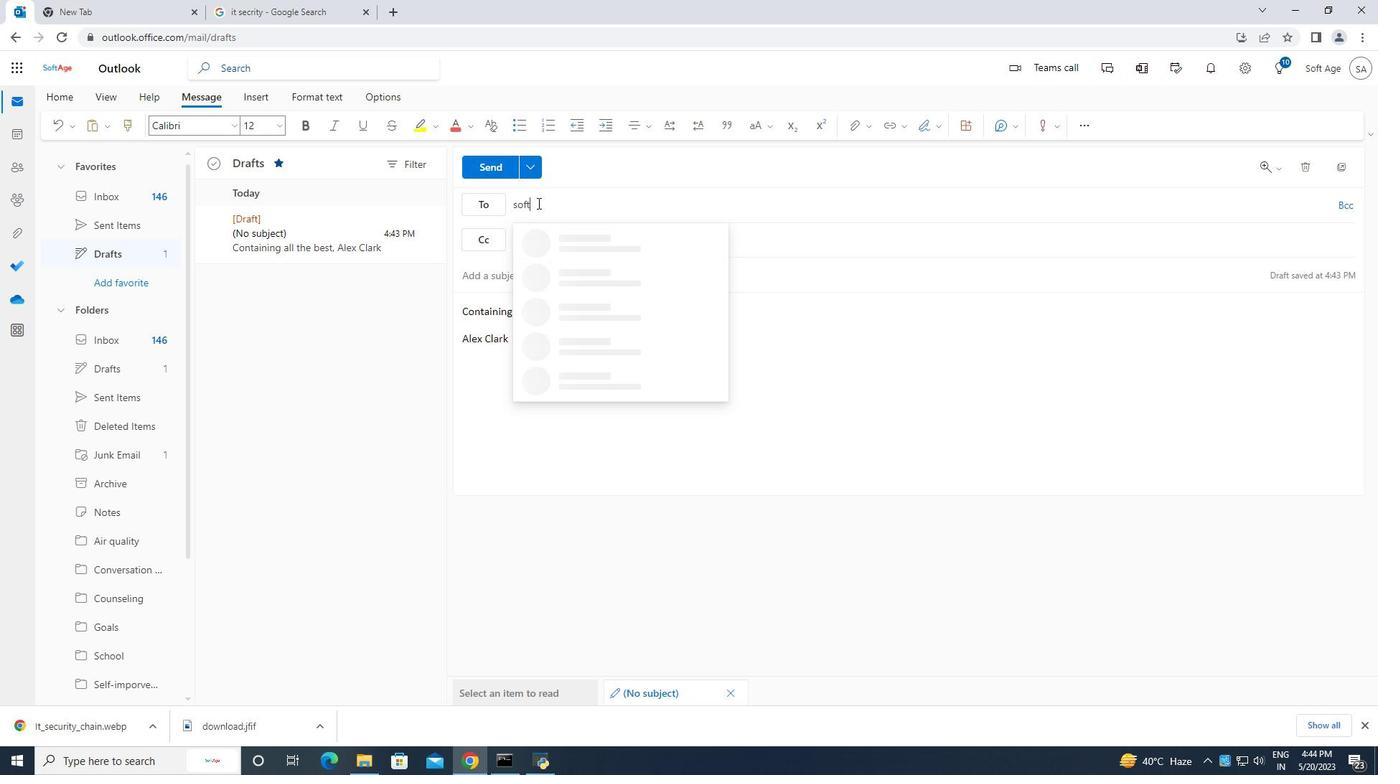 
Action: Mouse moved to (639, 236)
Screenshot: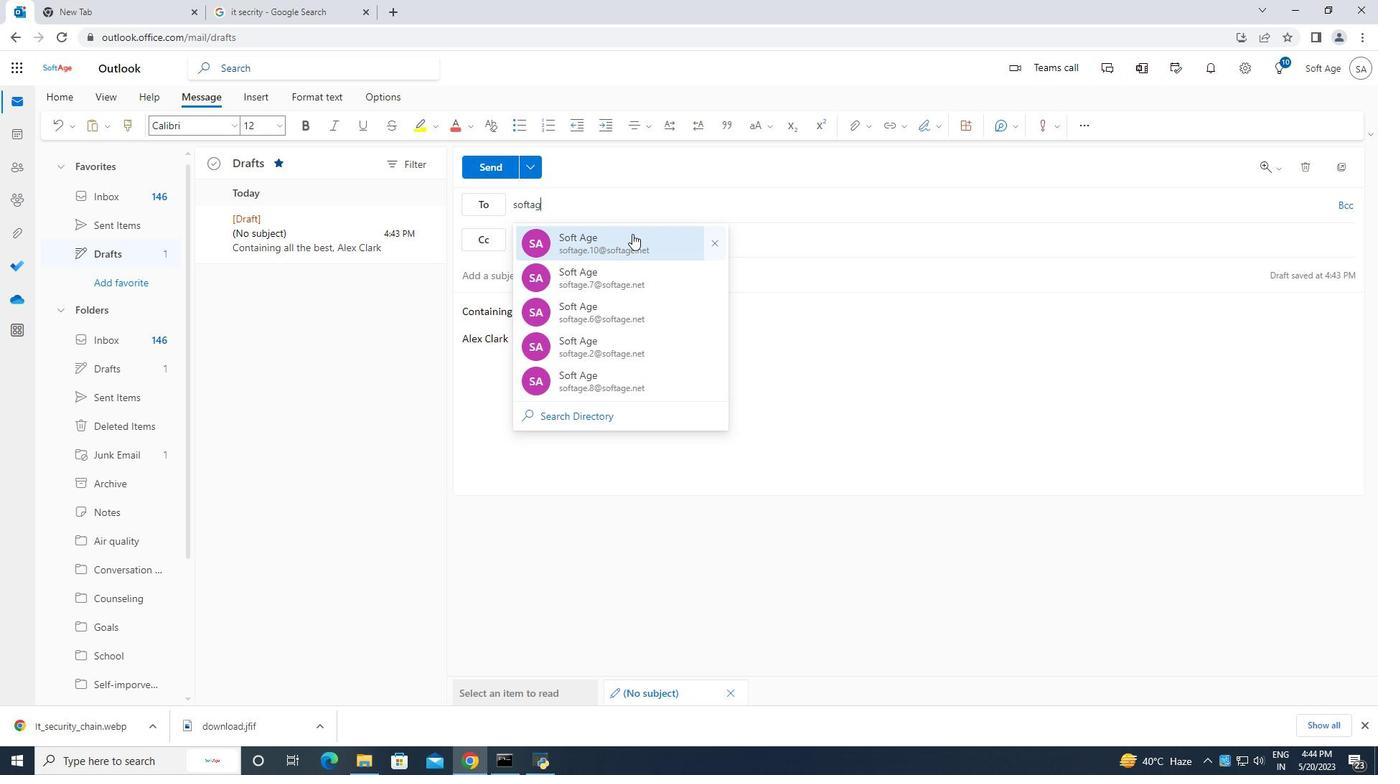 
Action: Mouse pressed left at (639, 236)
Screenshot: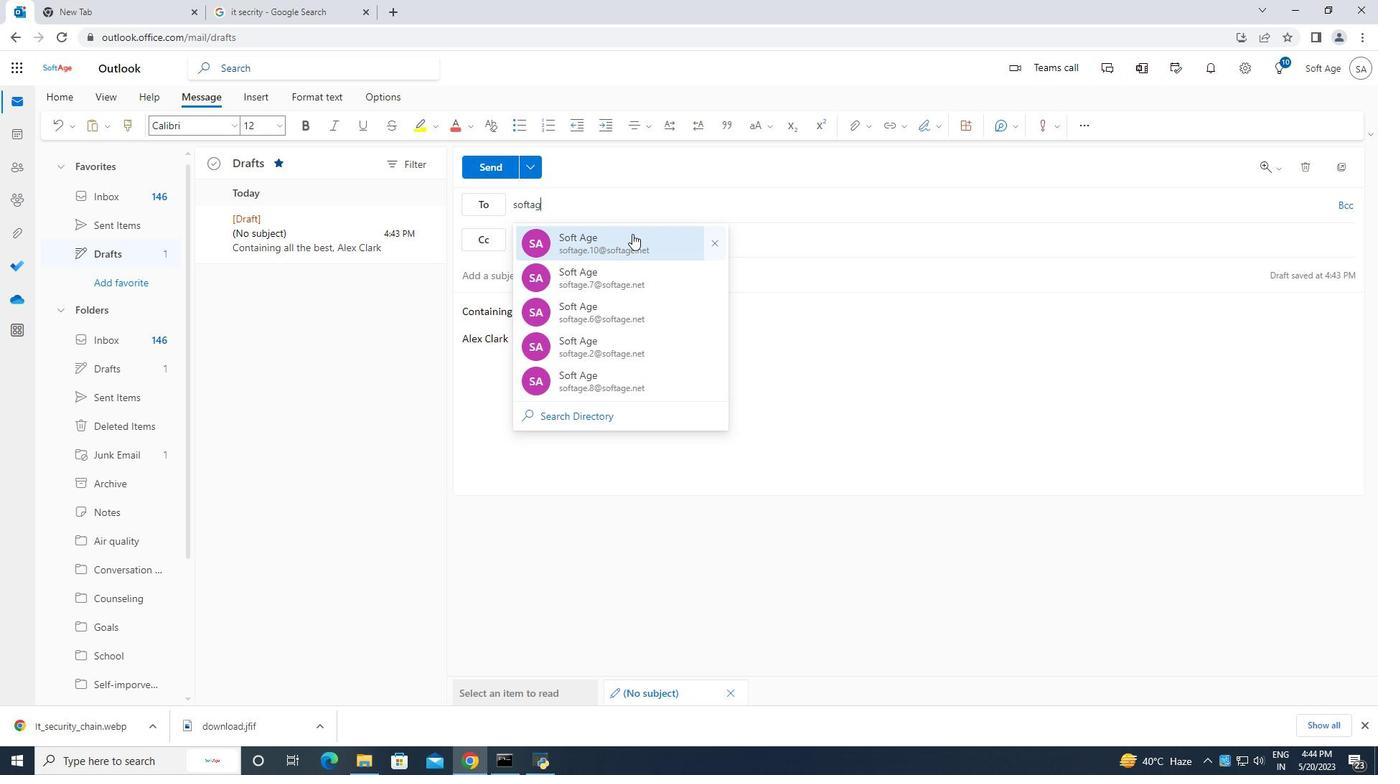 
Action: Mouse moved to (851, 126)
Screenshot: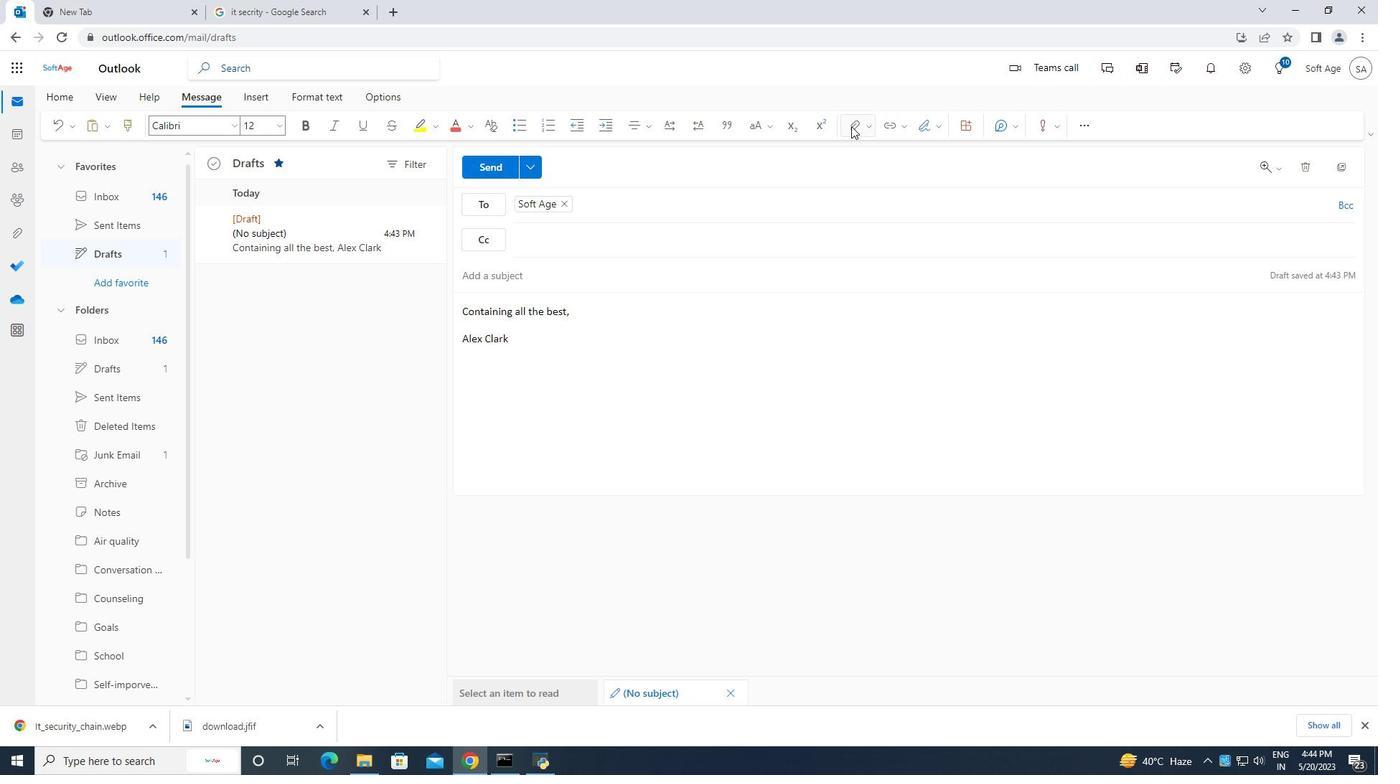 
Action: Mouse pressed left at (851, 126)
Screenshot: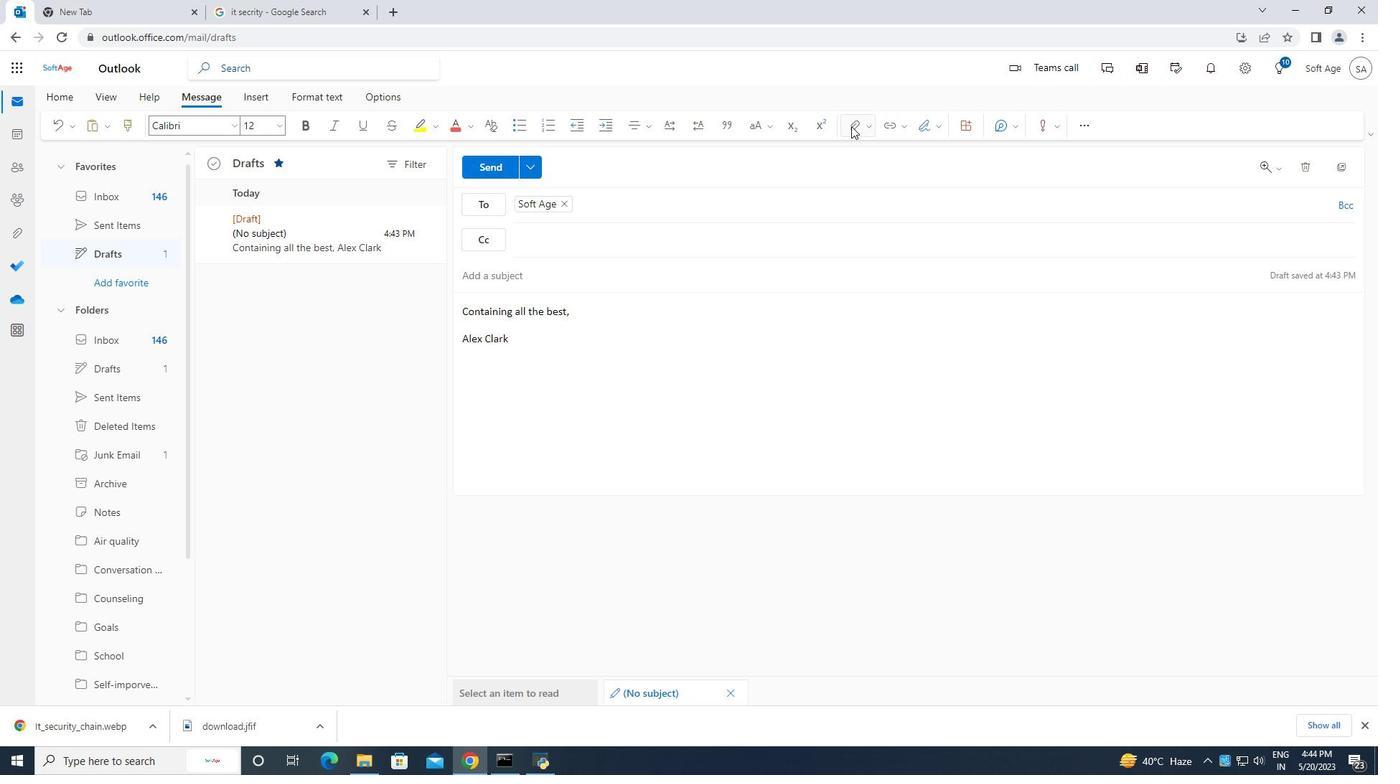 
Action: Mouse moved to (806, 151)
Screenshot: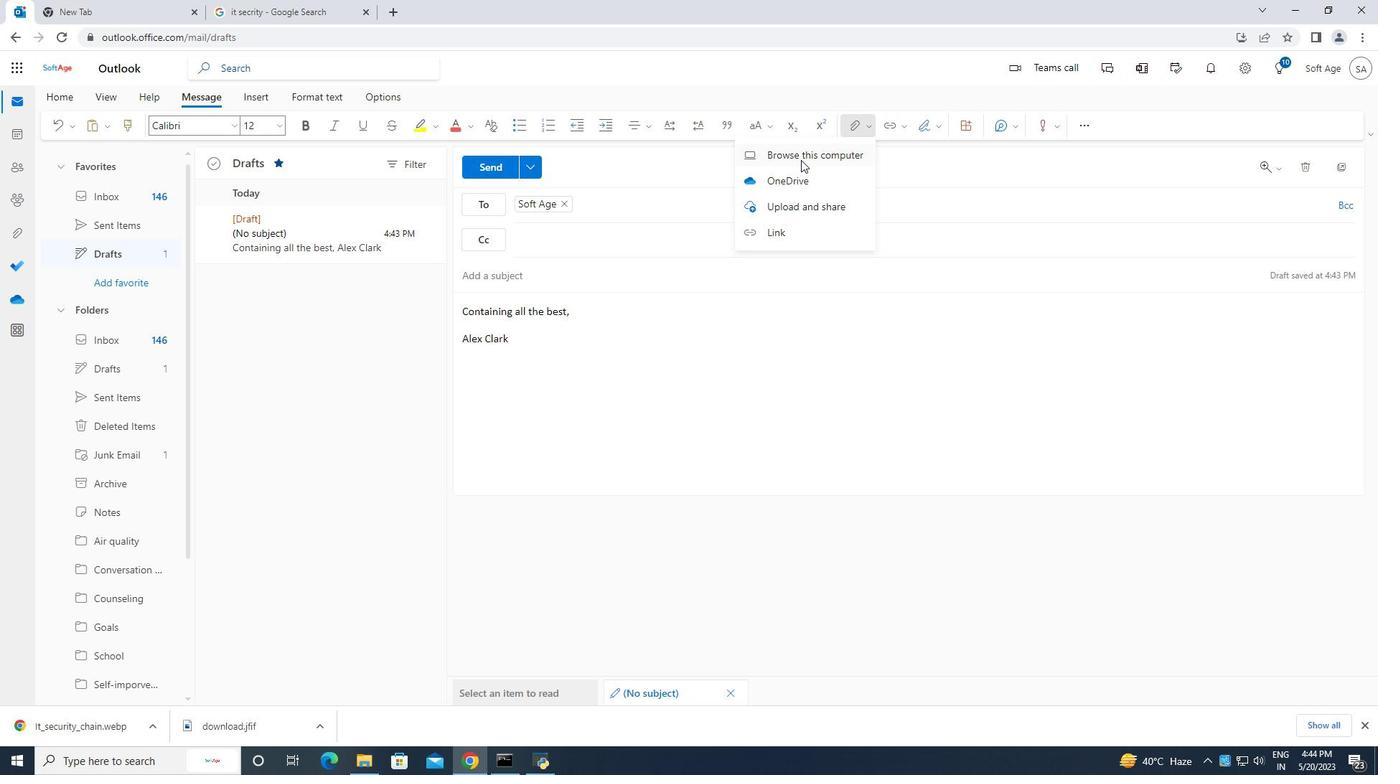 
Action: Mouse pressed left at (806, 151)
Screenshot: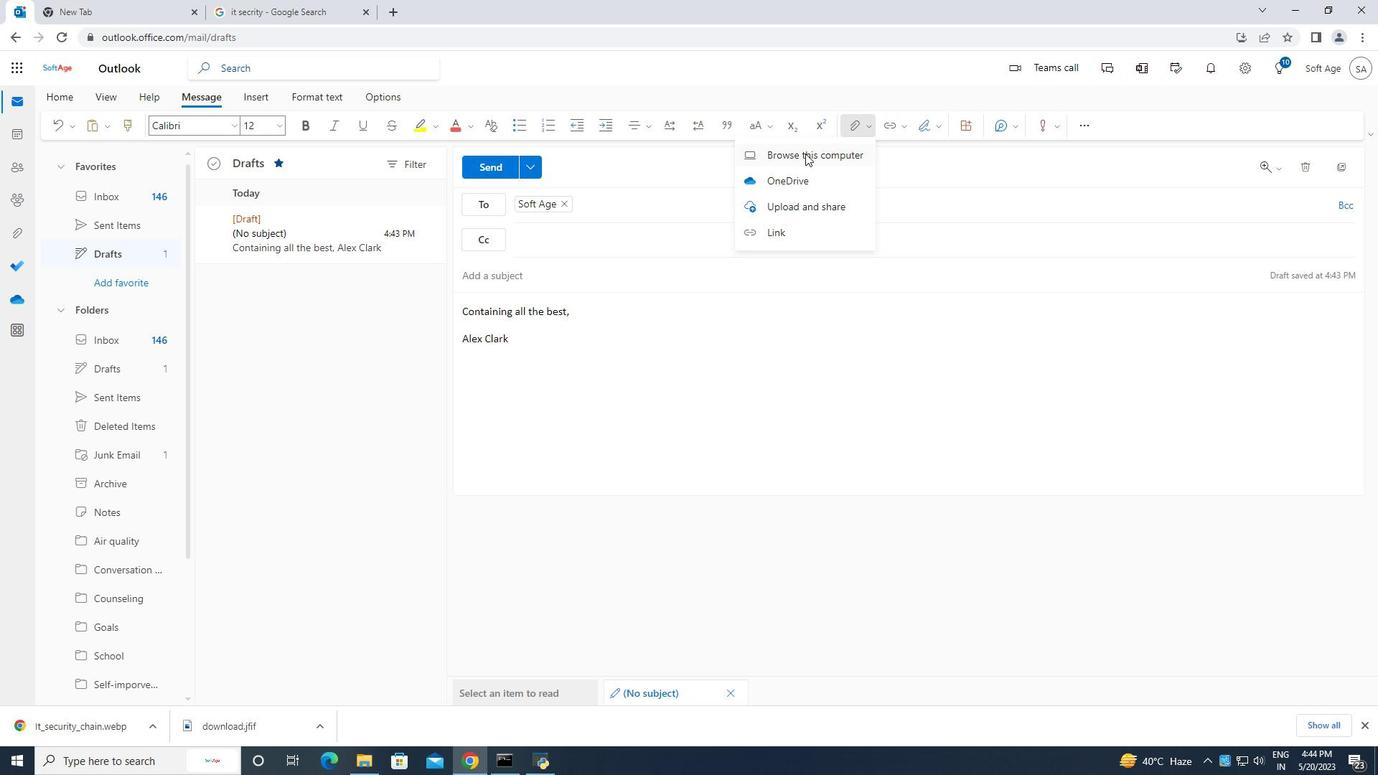 
Action: Mouse moved to (71, 157)
Screenshot: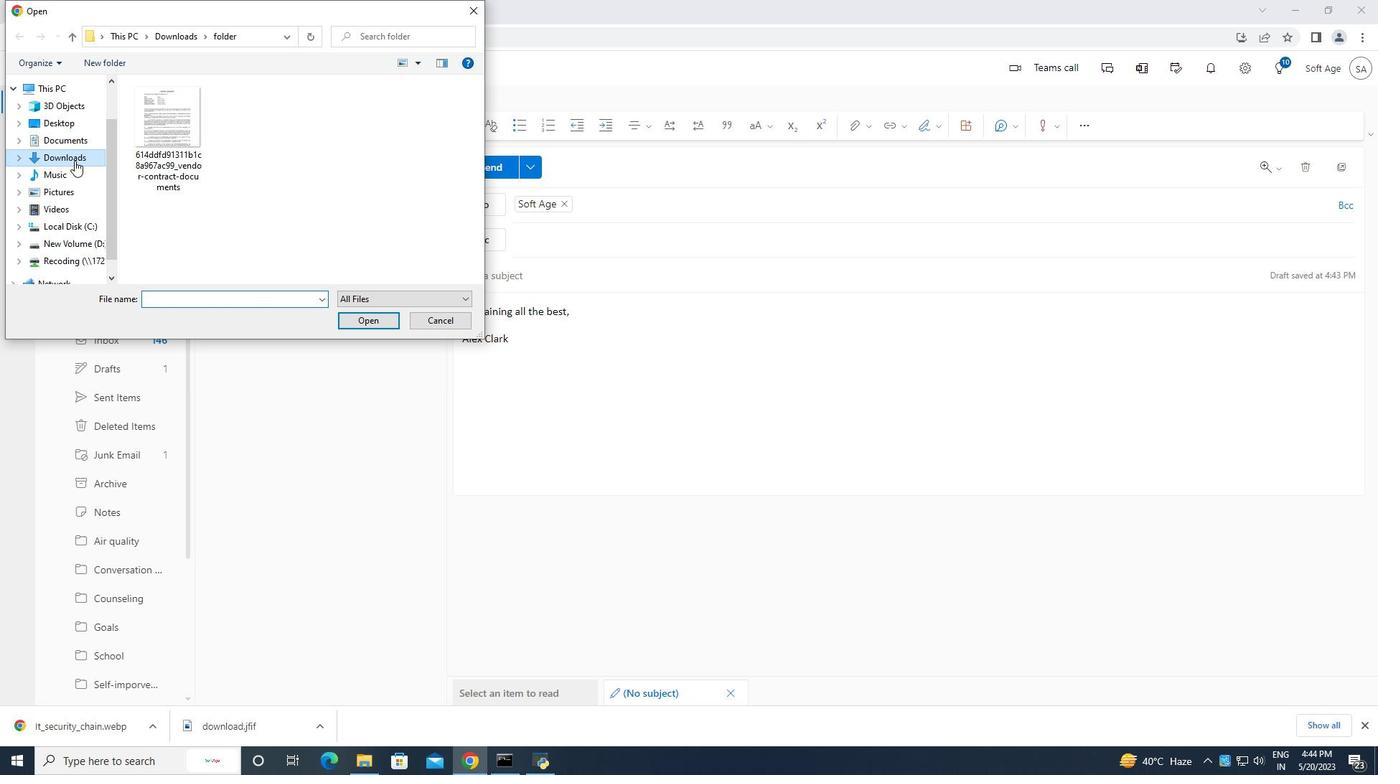 
Action: Mouse pressed left at (71, 157)
Screenshot: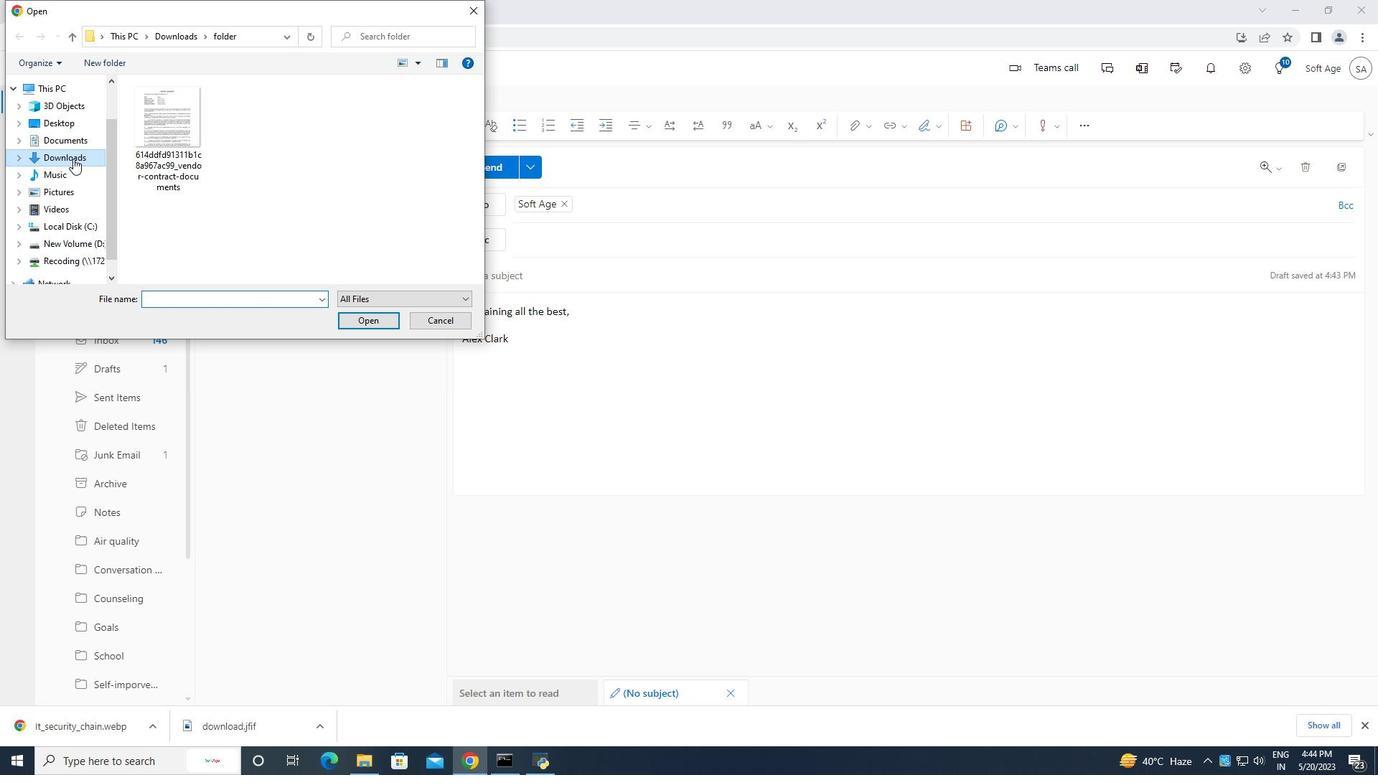 
Action: Mouse moved to (201, 244)
Screenshot: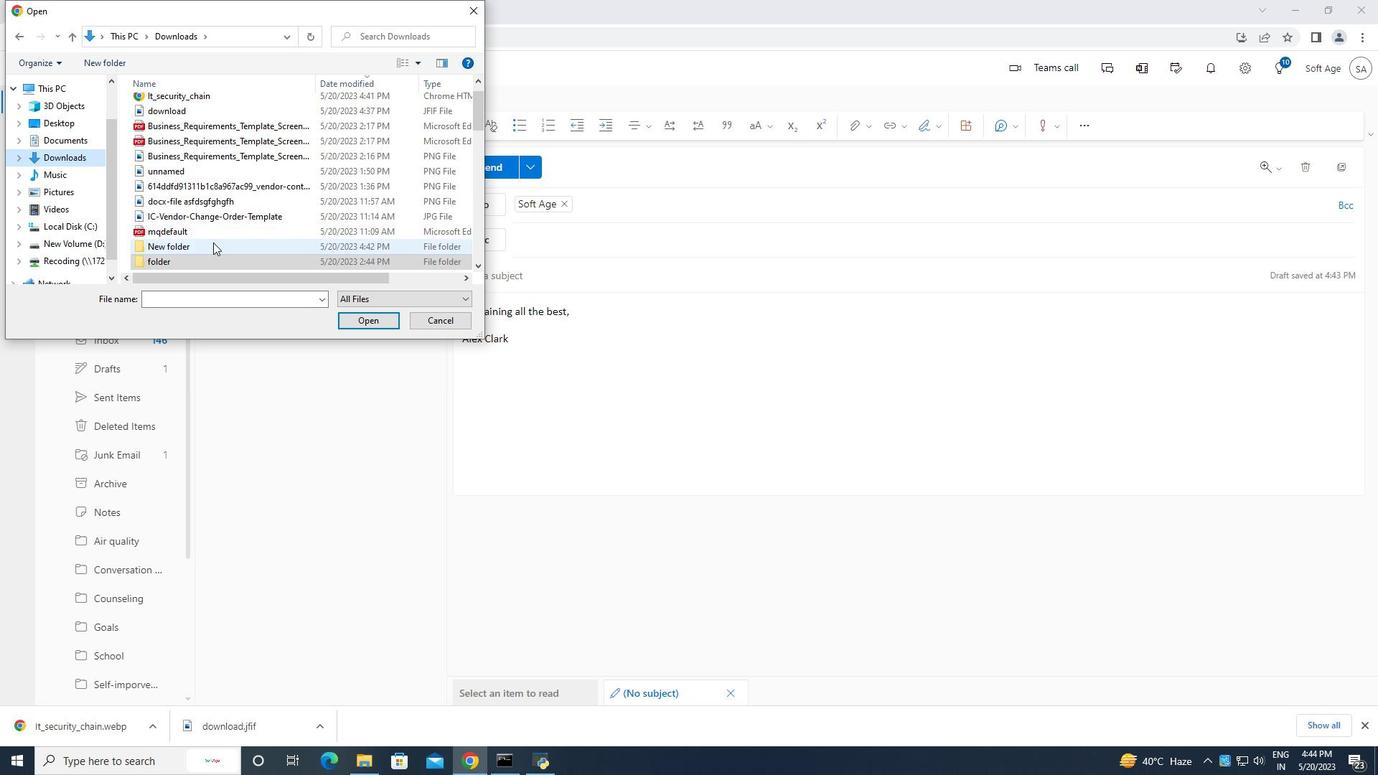 
Action: Mouse pressed left at (201, 244)
Screenshot: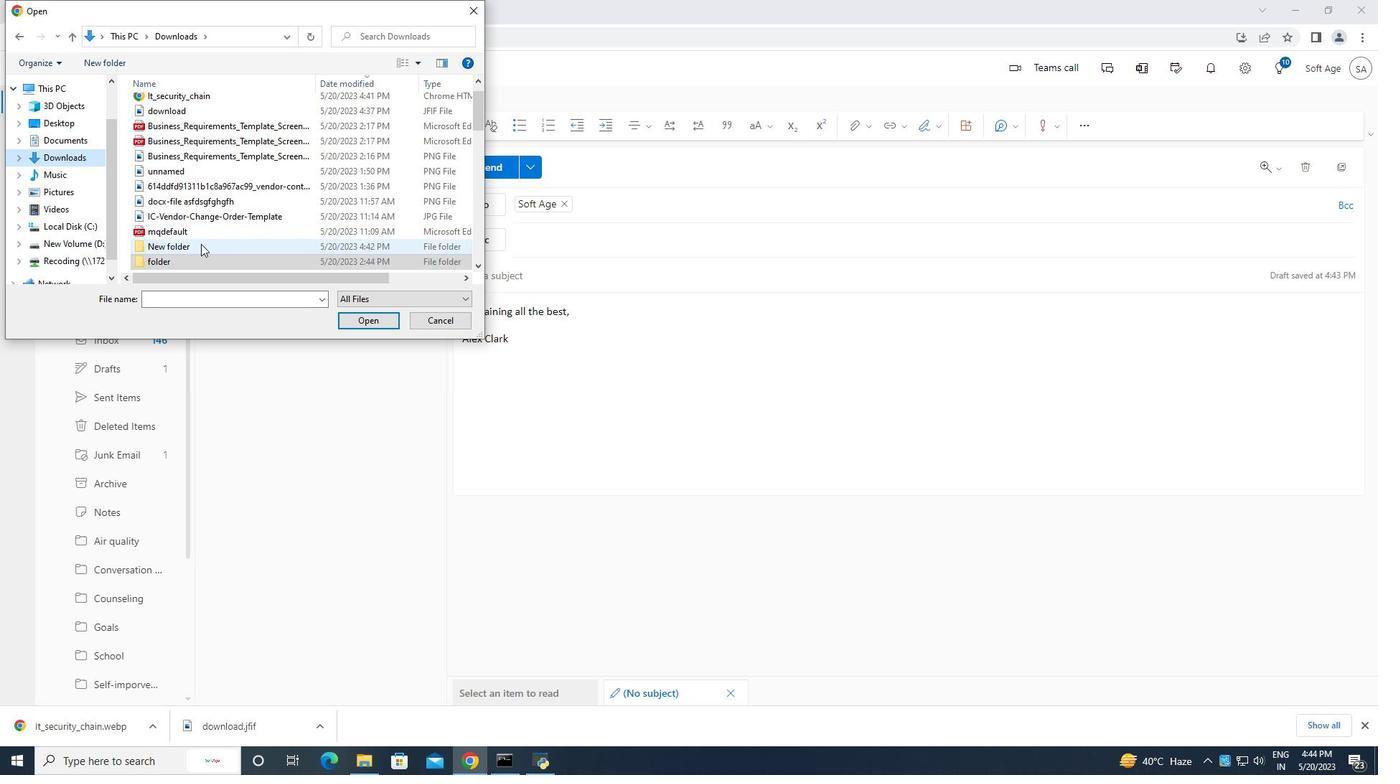 
Action: Mouse moved to (373, 321)
Screenshot: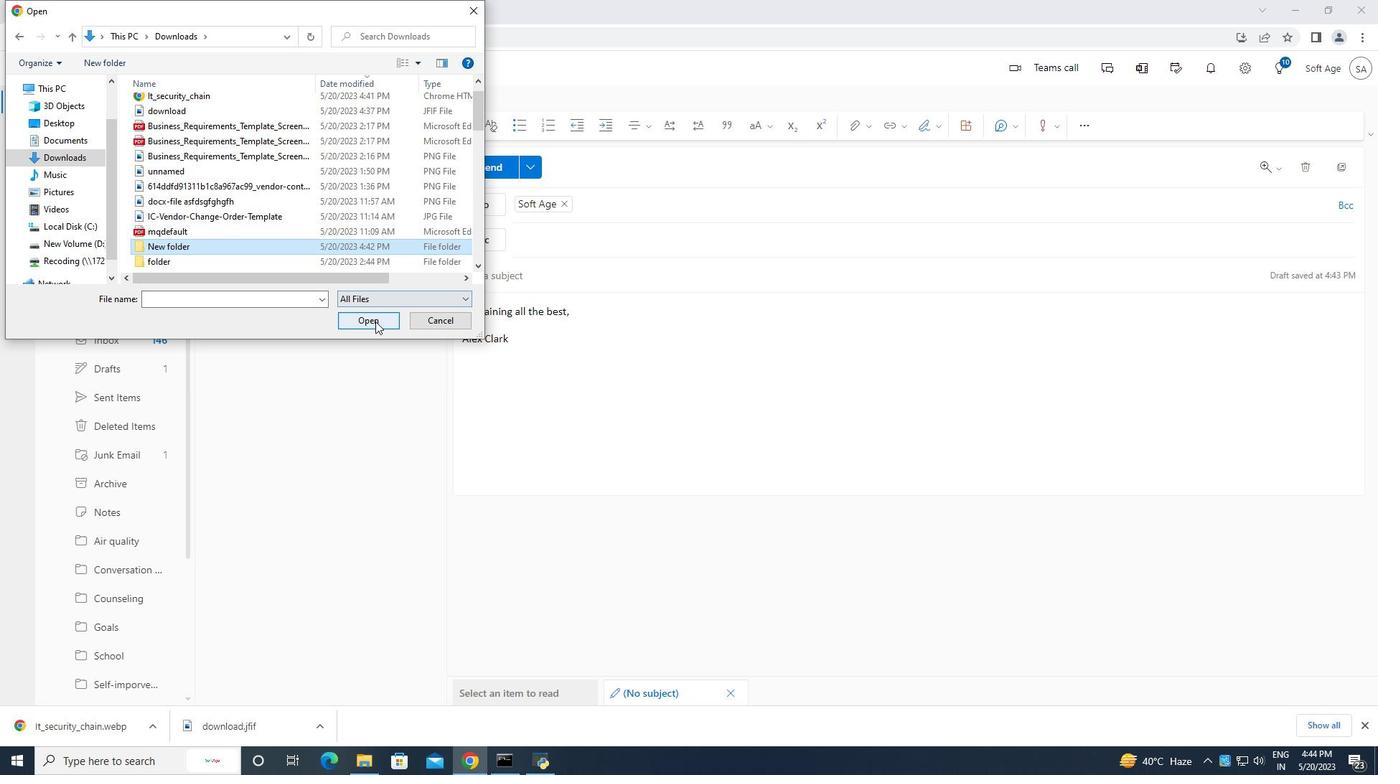
Action: Mouse pressed left at (373, 321)
Screenshot: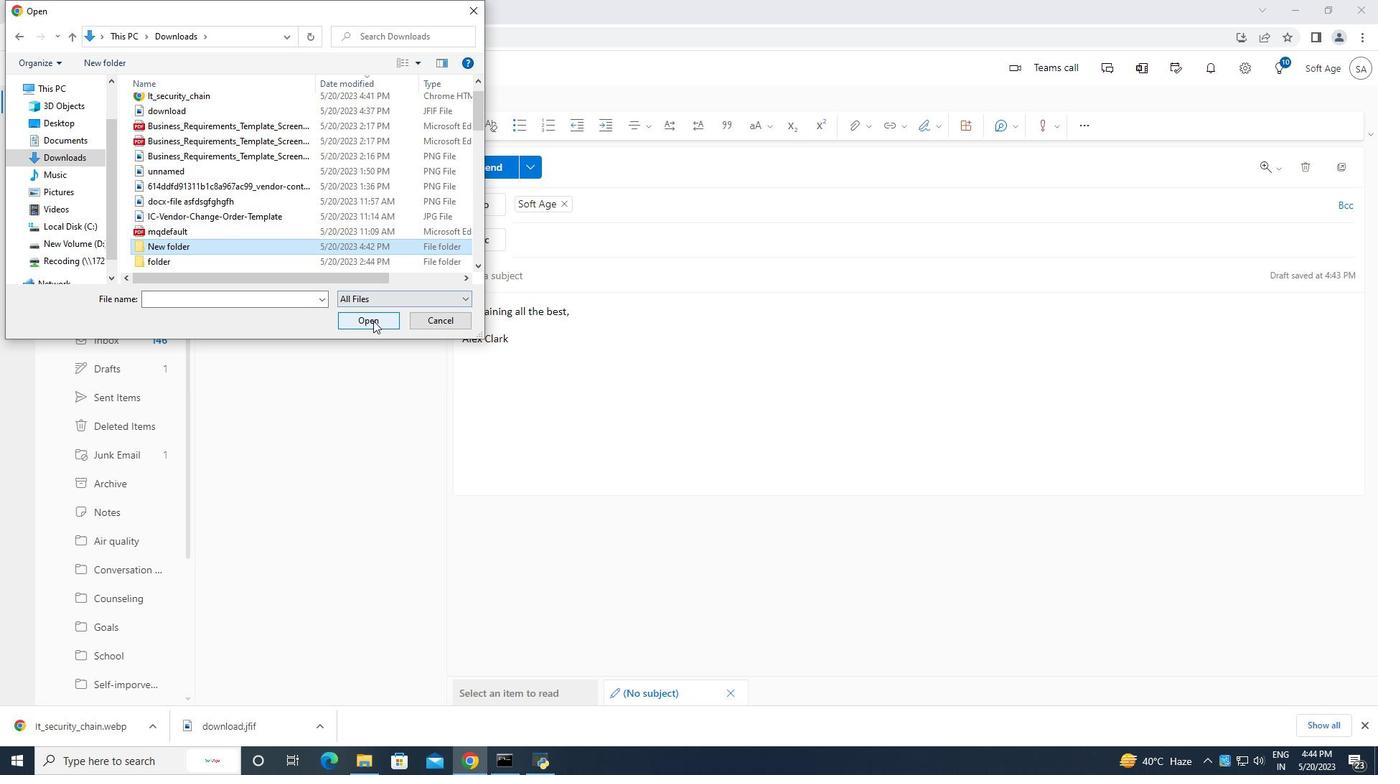 
Action: Mouse moved to (187, 134)
Screenshot: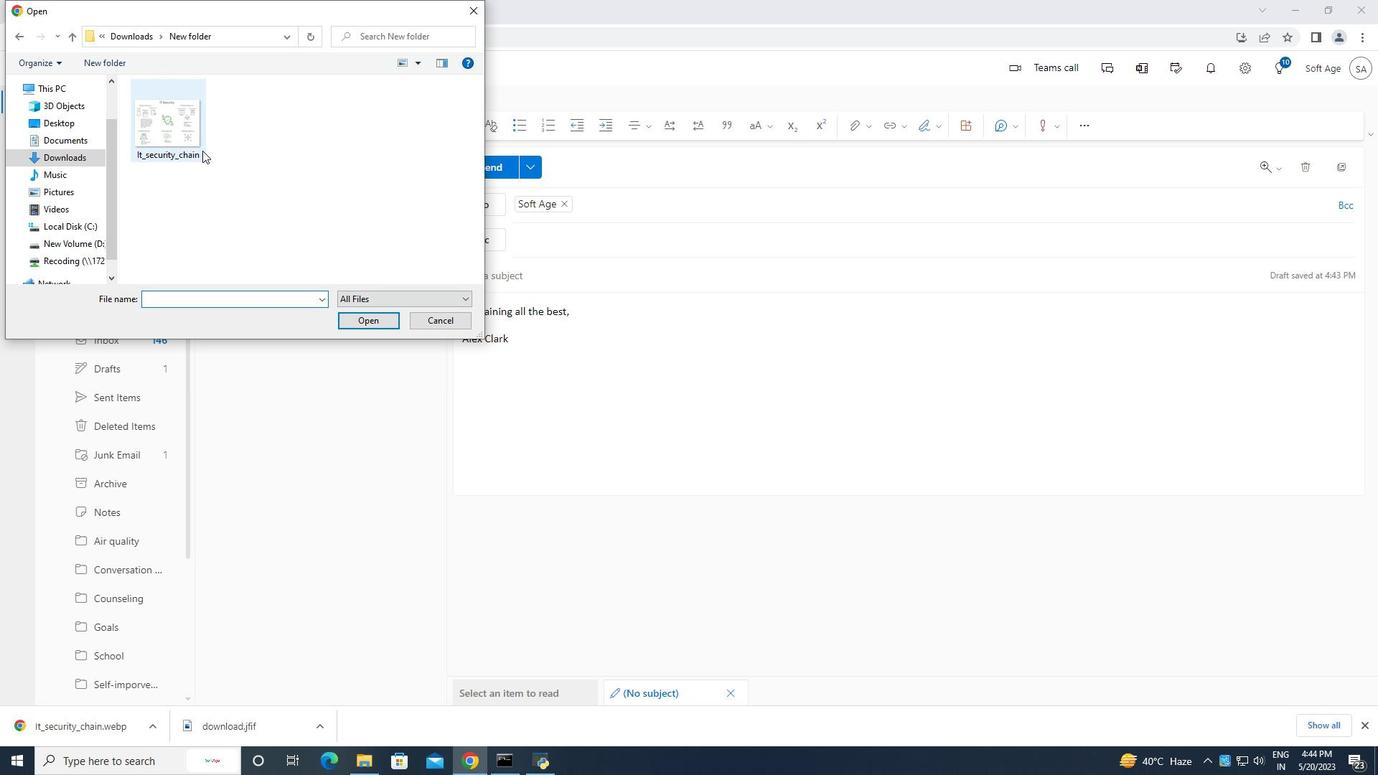 
Action: Mouse pressed left at (187, 134)
Screenshot: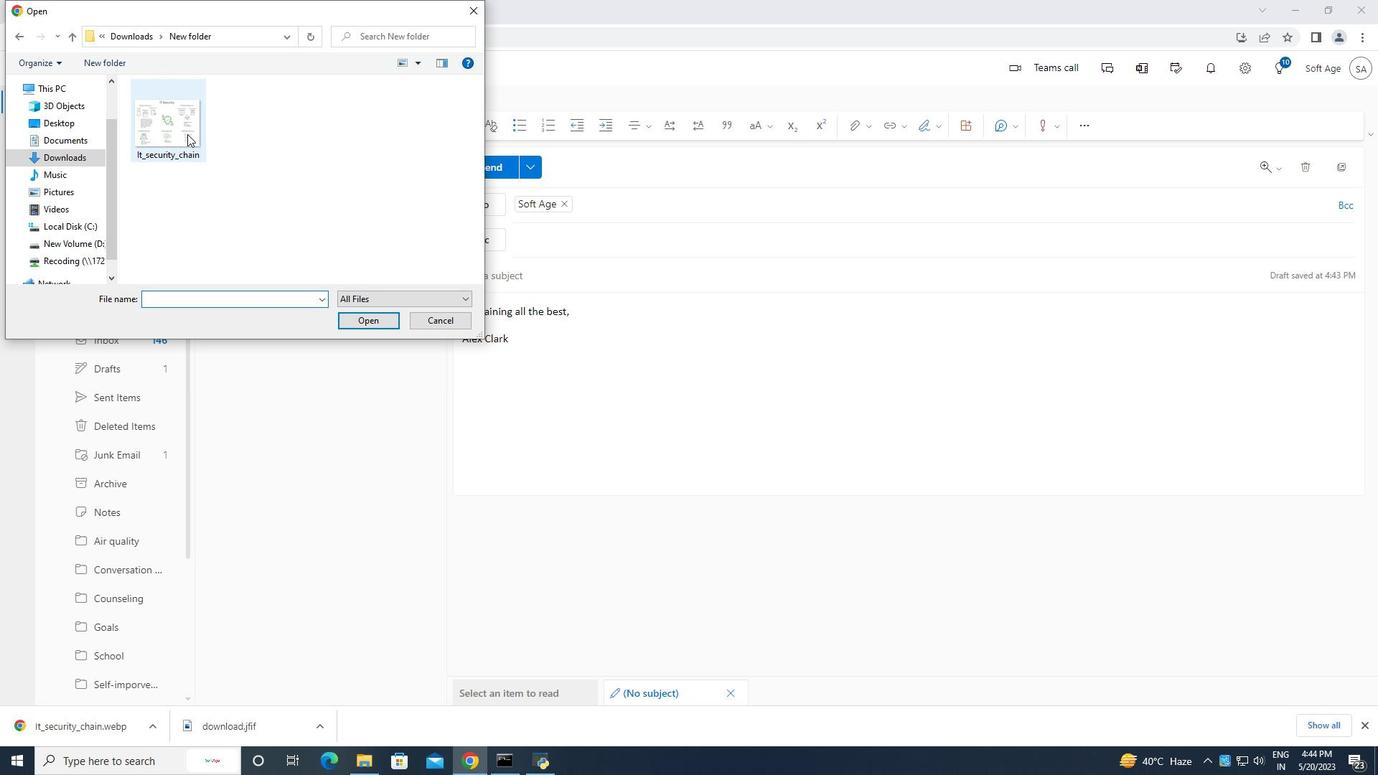 
Action: Mouse moved to (358, 318)
Screenshot: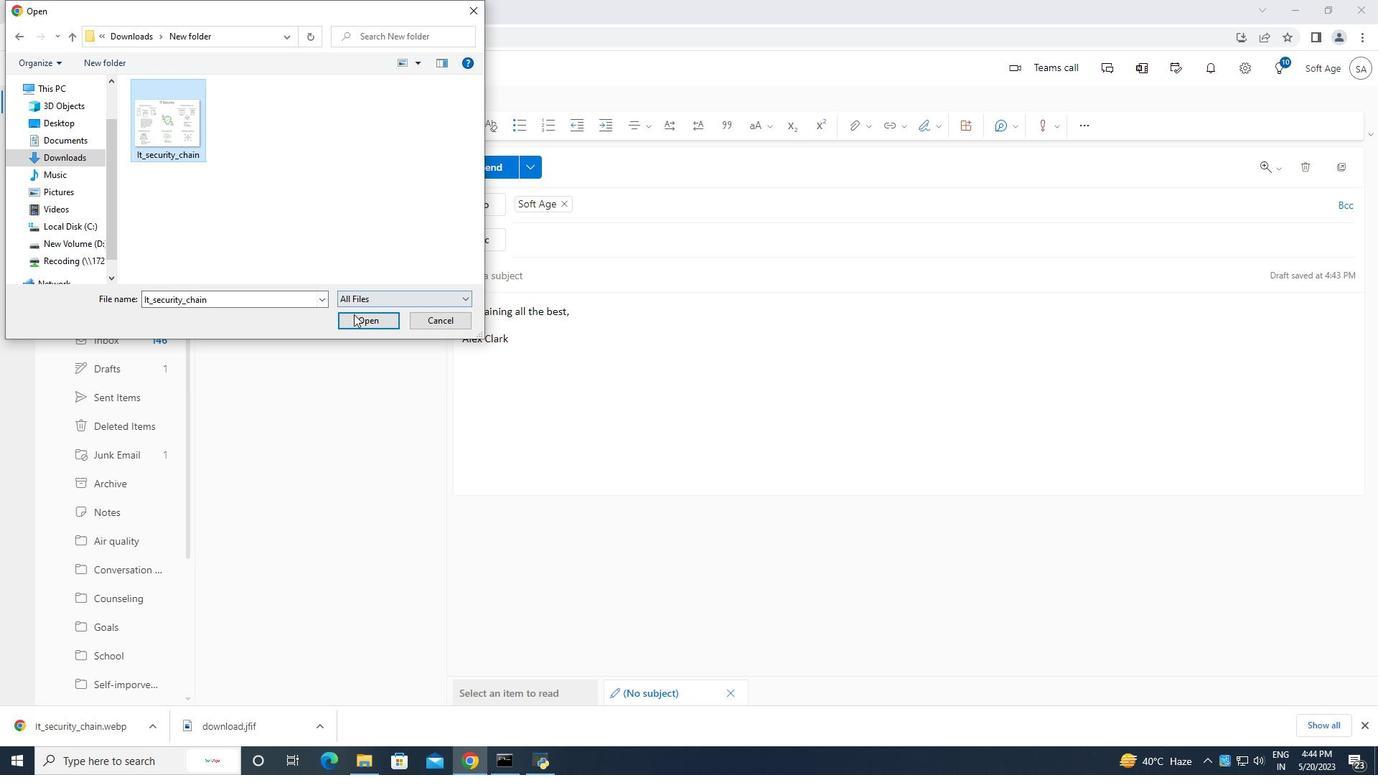 
Action: Mouse pressed left at (358, 318)
Screenshot: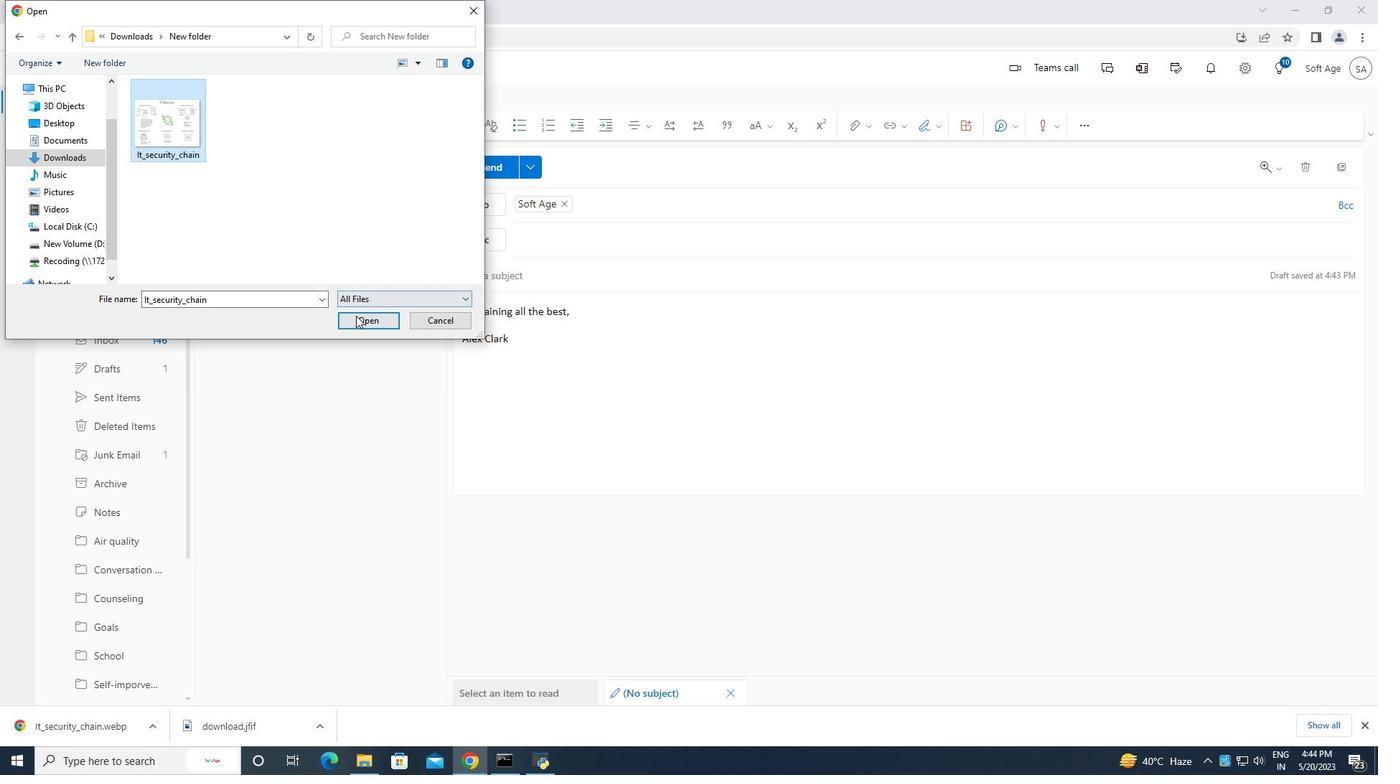 
Action: Mouse moved to (601, 417)
Screenshot: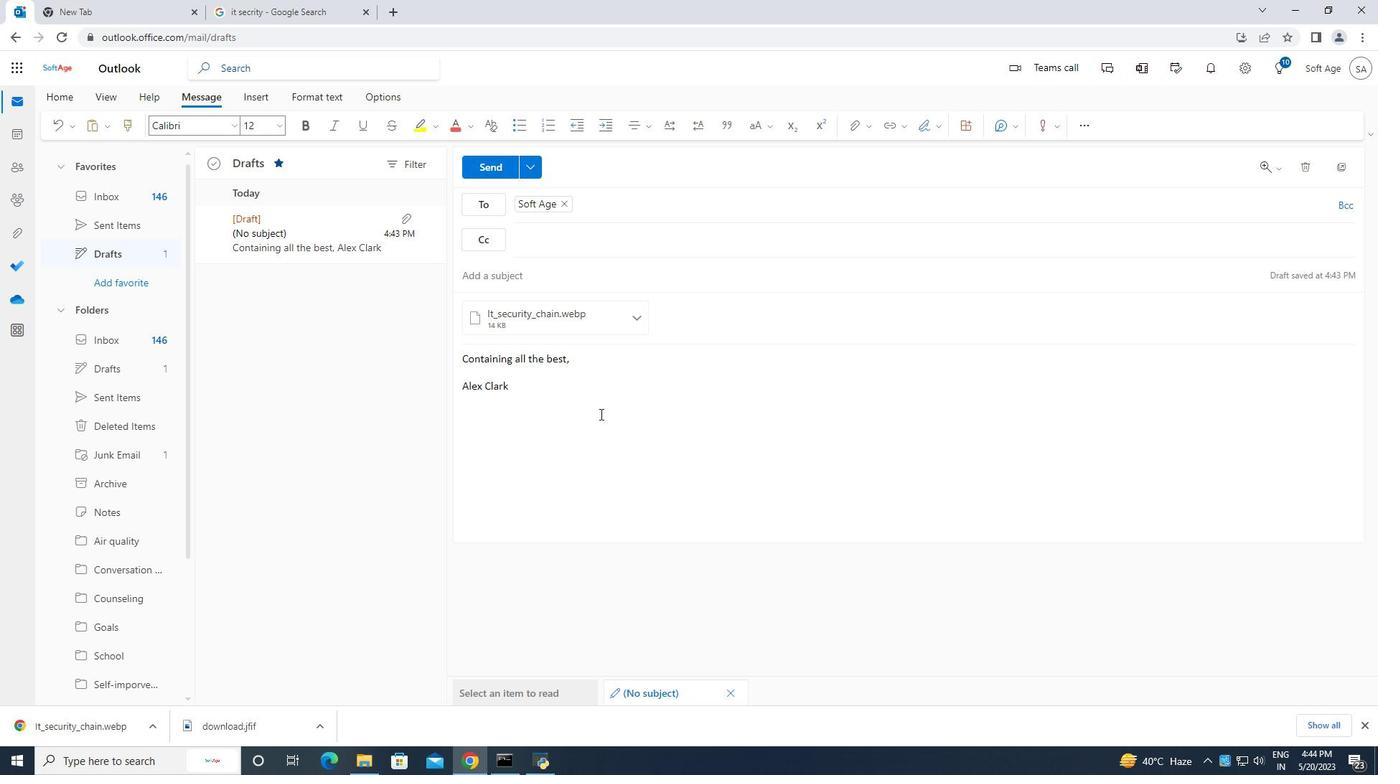 
Action: Mouse scrolled (601, 417) with delta (0, 0)
Screenshot: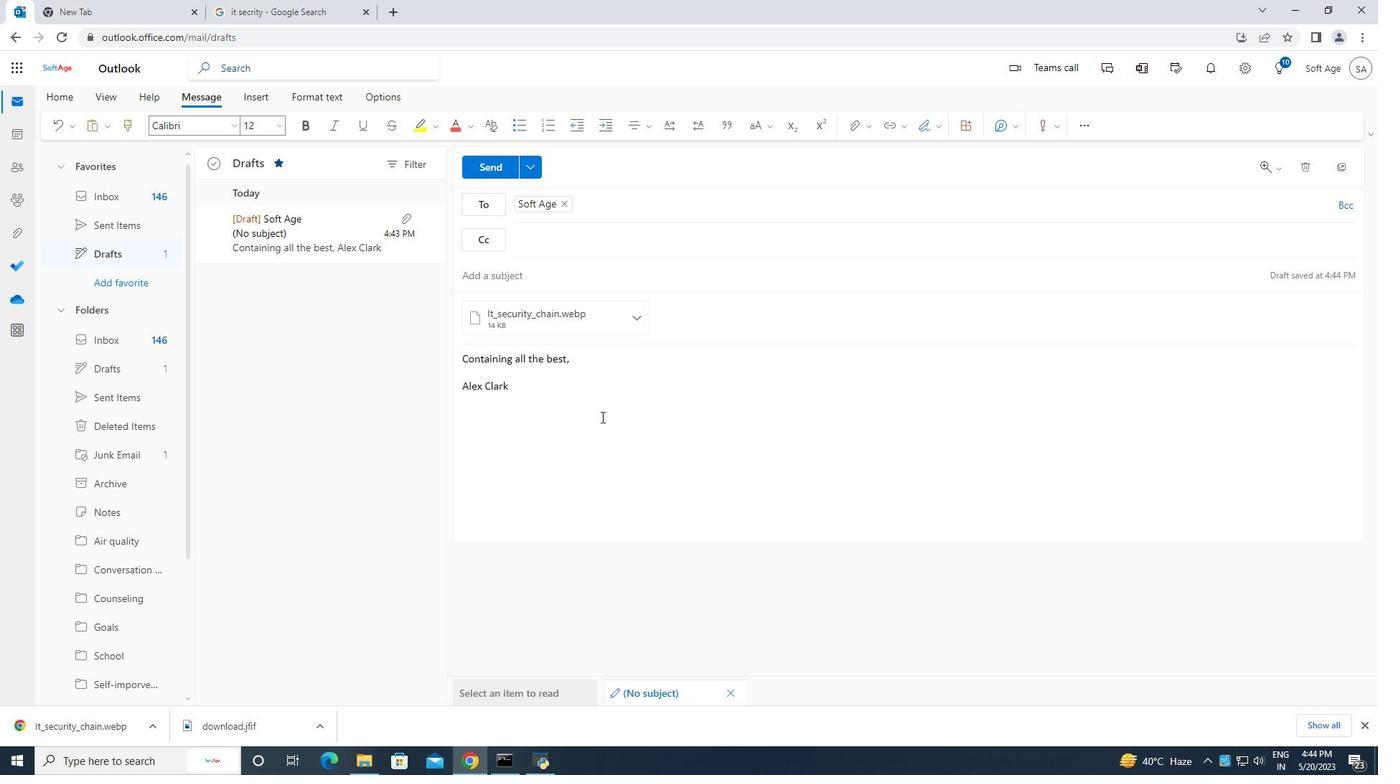 
Action: Mouse moved to (497, 165)
Screenshot: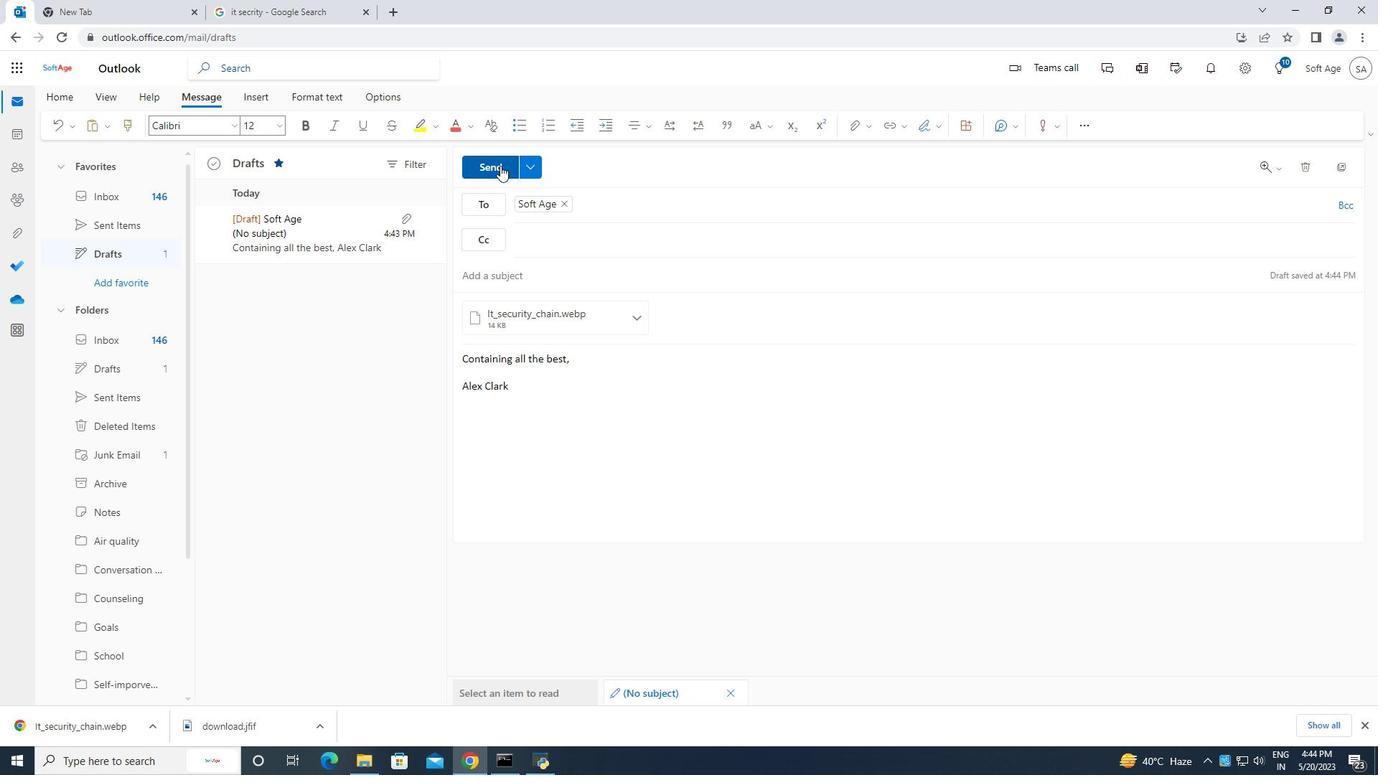 
Action: Mouse pressed left at (497, 165)
Screenshot: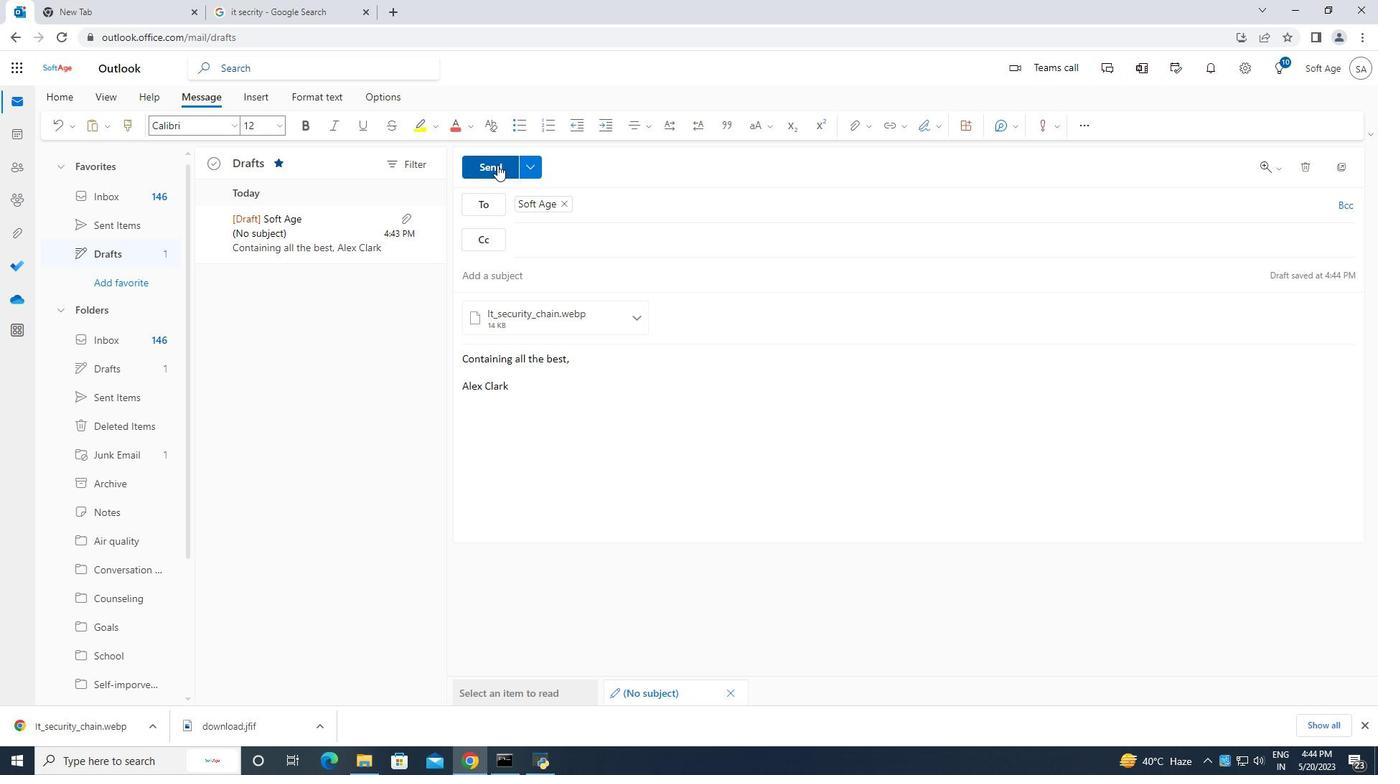 
Action: Mouse moved to (680, 422)
Screenshot: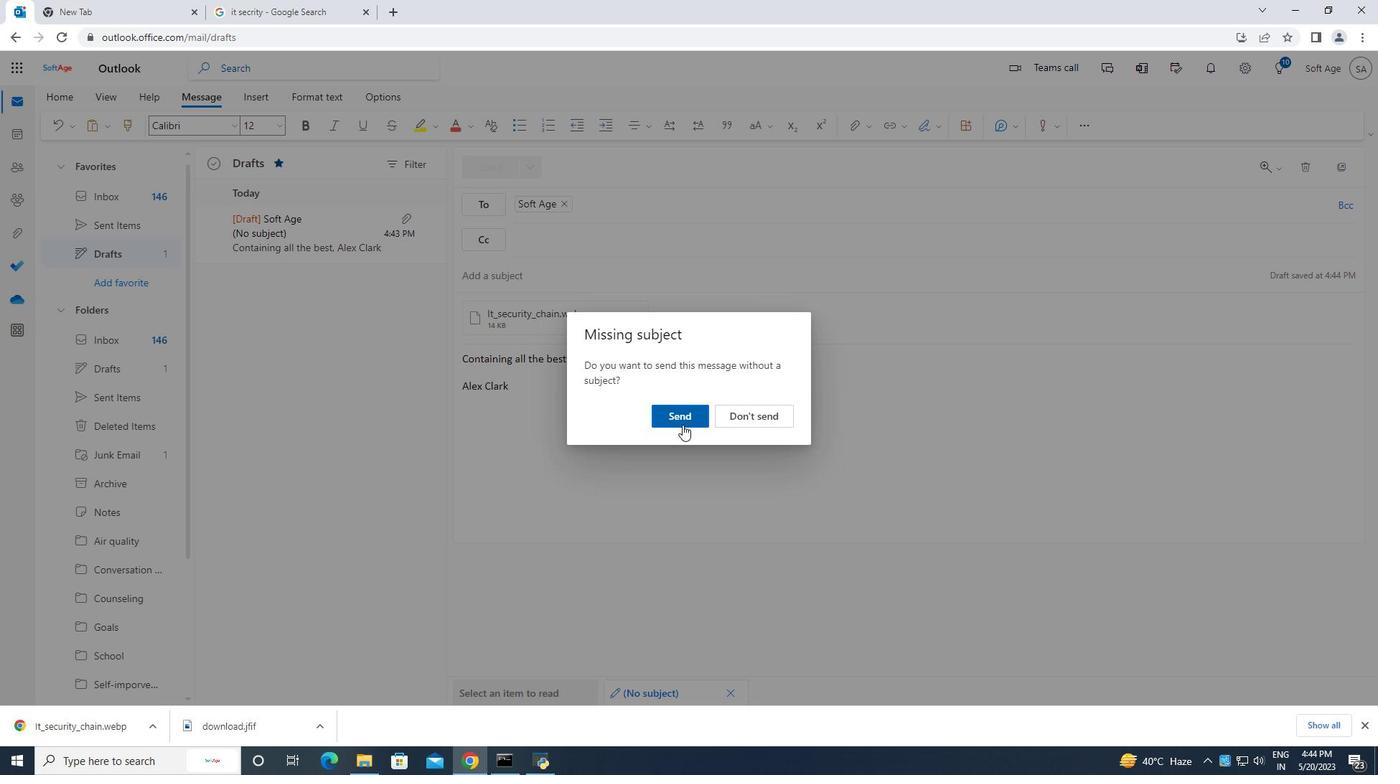 
Action: Mouse pressed left at (680, 422)
Screenshot: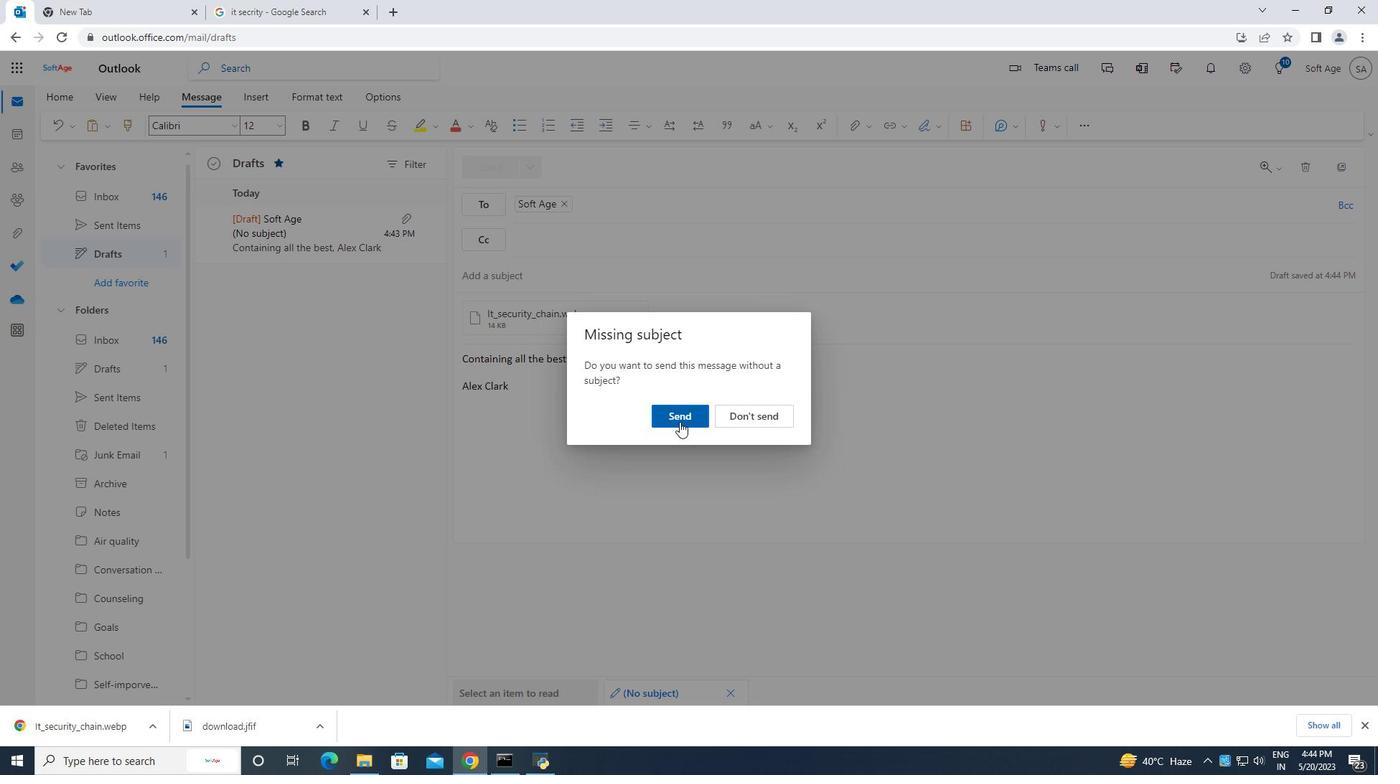 
Action: Mouse moved to (670, 412)
Screenshot: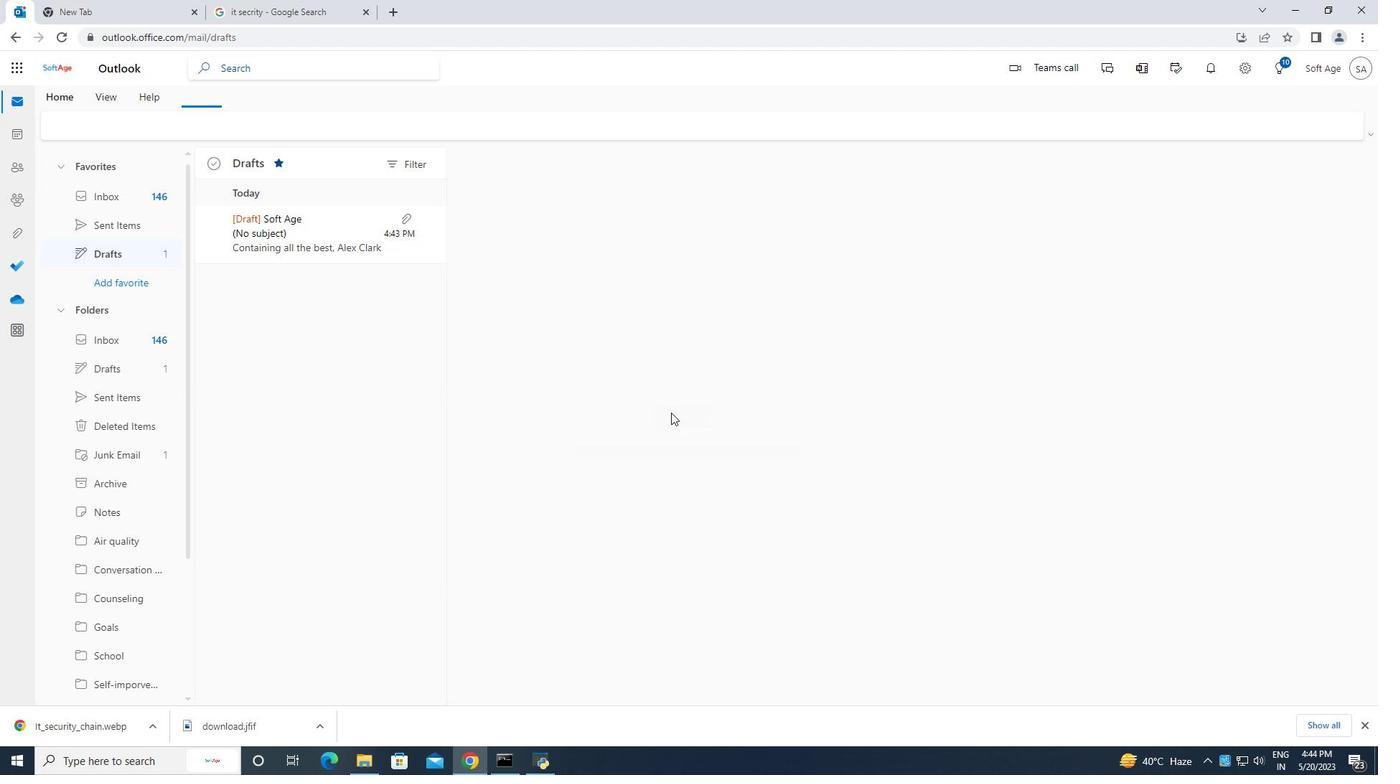 
